 Task: Forward email   from Email0000000010 including the signature Sign0000000001 to Email0000000001; Email000000002; Email000000003 with a subject Subject0000000022 and add a message Message0000000023. Forward email   from Email0000000010 including the signature Sign0000000001 to Email0000000001 with a cc to Email0000000002 with a subject Subject0000000021 and add a message Message0000000023. Forward email   from Email0000000010 including the signature Sign0000000001 to Email0000000001 with a cc to Email0000000002 and bcc to Email0000000003 with a subject Subject0000000021 and add a message Message0000000023. Forward email   from Email0000000010 including the signature Sign0000000001 to Email0000000001; Email000000002 with a cc to Email0000000003; Email000000004 and bcc to Email0000000005 with a subject Subject0000000021 and add a message Message0000000023. Forward email   from Email0000000010 including the signature Sign0000000001 to Email0000000001 with a cc to Email0000000002 with a subject Subject0000000021 and add a message Message0000000023
Action: Mouse moved to (258, 253)
Screenshot: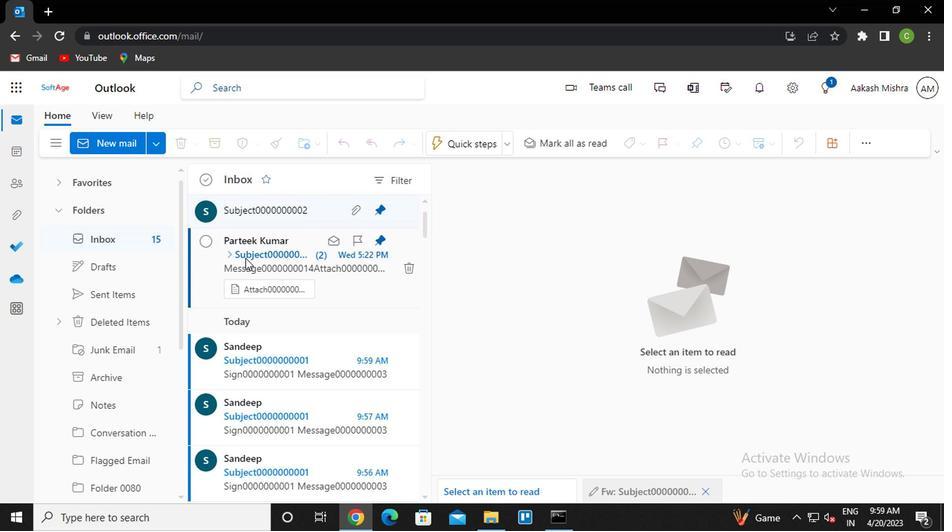 
Action: Mouse pressed left at (258, 253)
Screenshot: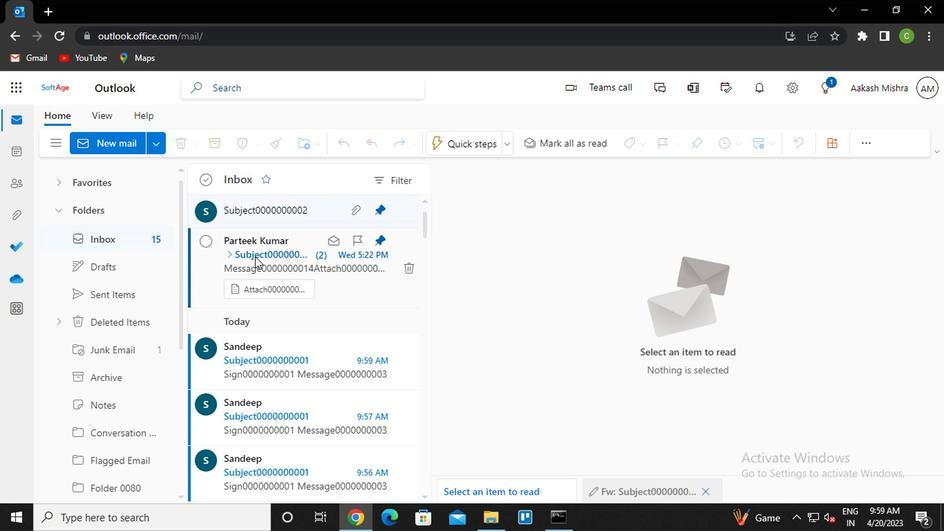 
Action: Mouse moved to (880, 261)
Screenshot: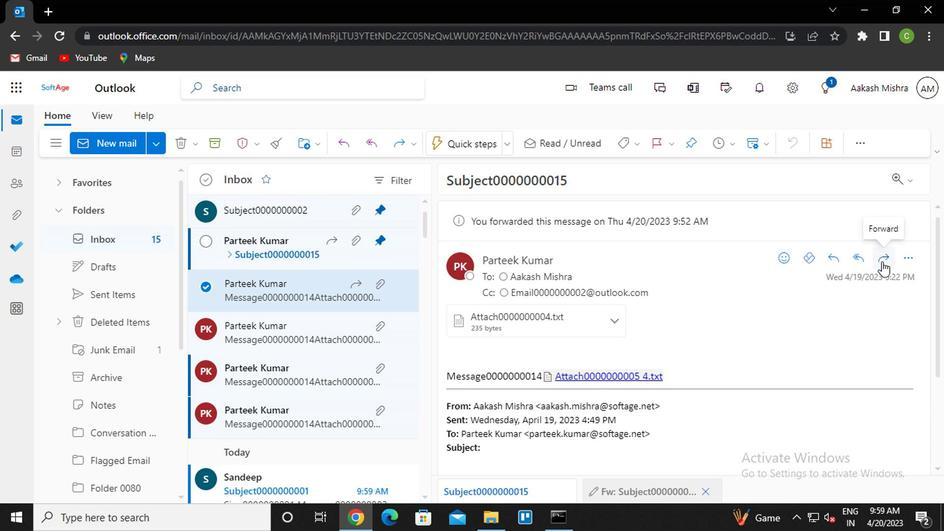 
Action: Mouse pressed left at (880, 261)
Screenshot: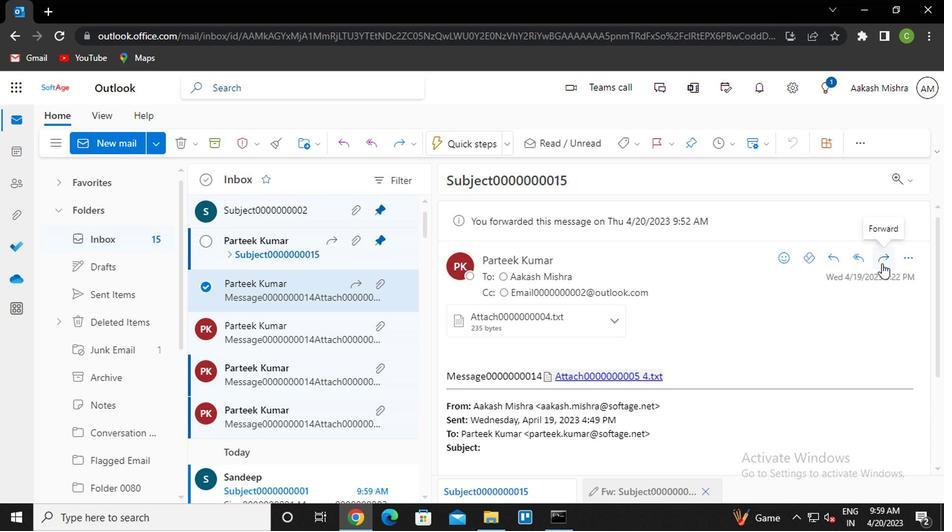 
Action: Mouse moved to (513, 216)
Screenshot: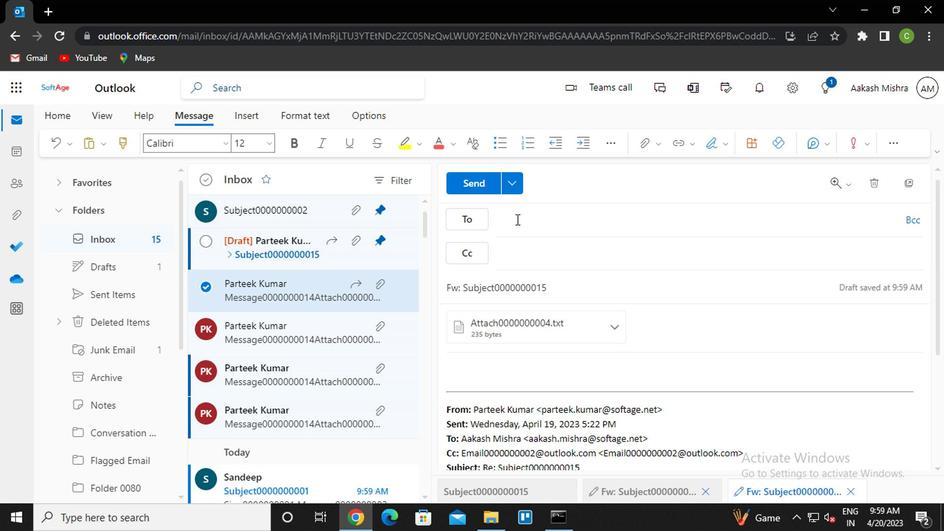 
Action: Mouse pressed left at (513, 216)
Screenshot: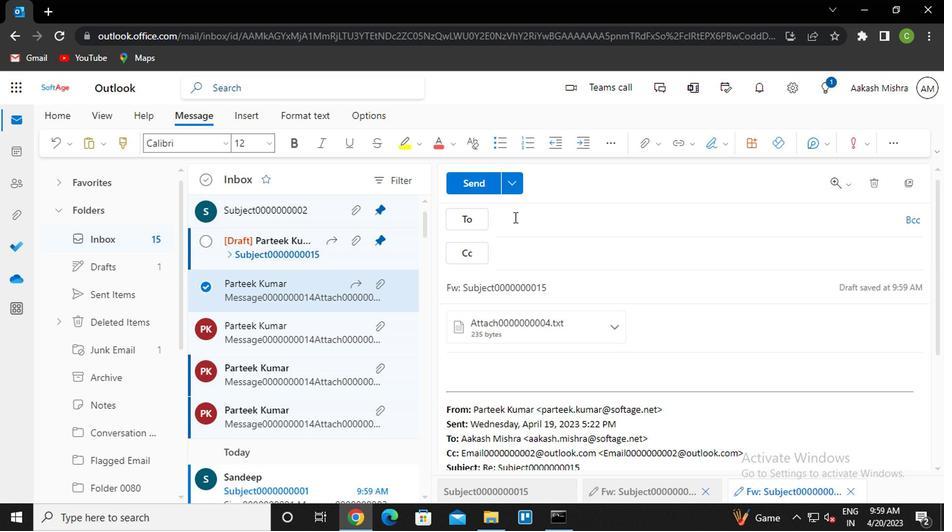 
Action: Mouse moved to (712, 146)
Screenshot: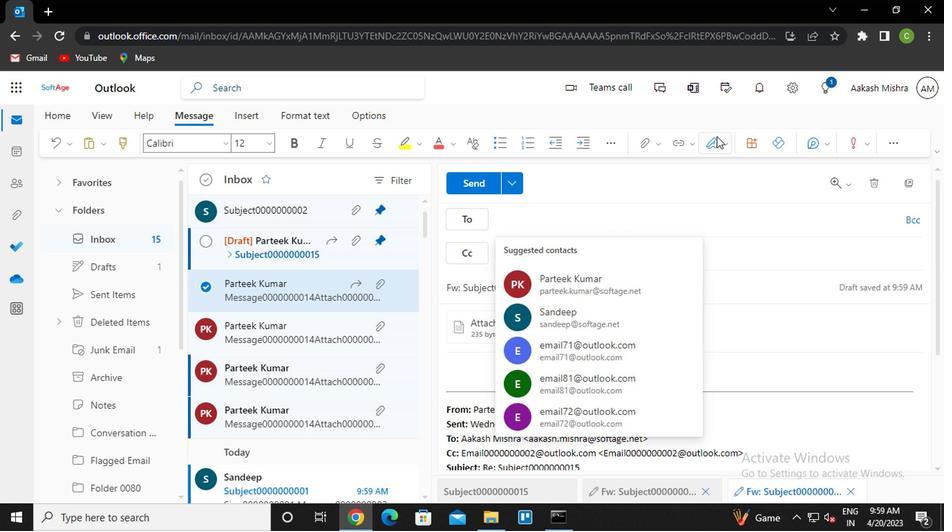 
Action: Mouse pressed left at (712, 146)
Screenshot: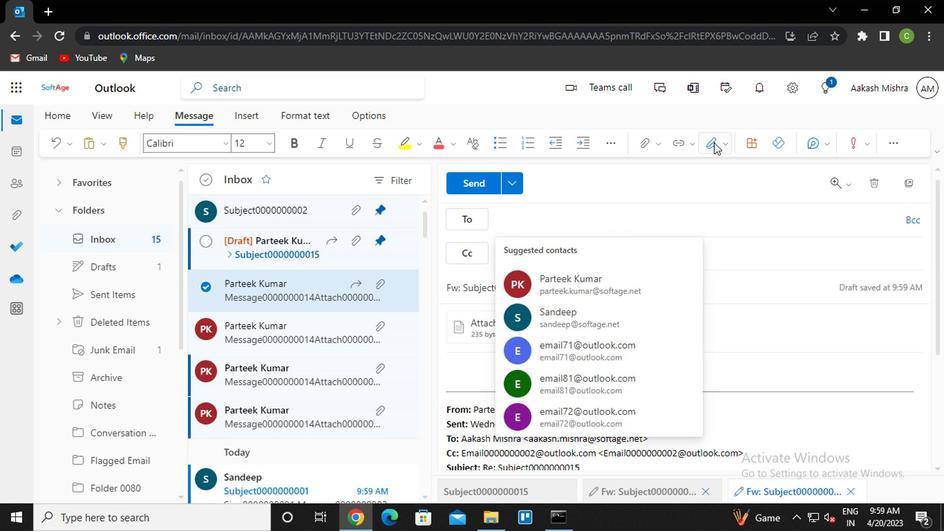 
Action: Mouse moved to (684, 175)
Screenshot: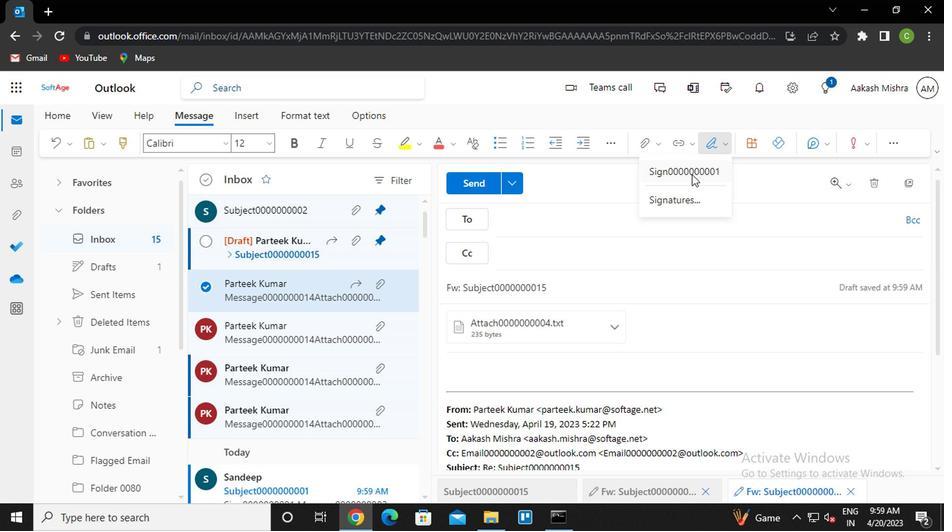 
Action: Mouse pressed left at (684, 175)
Screenshot: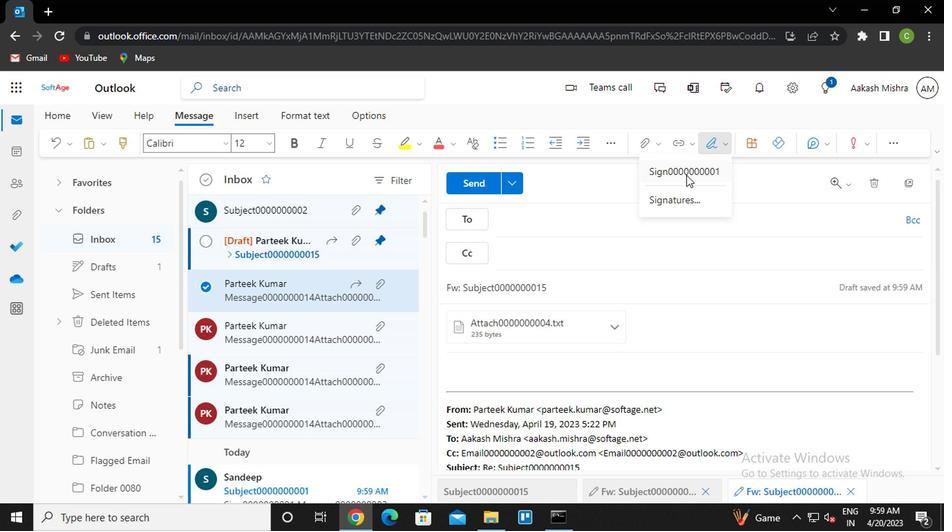
Action: Mouse moved to (509, 220)
Screenshot: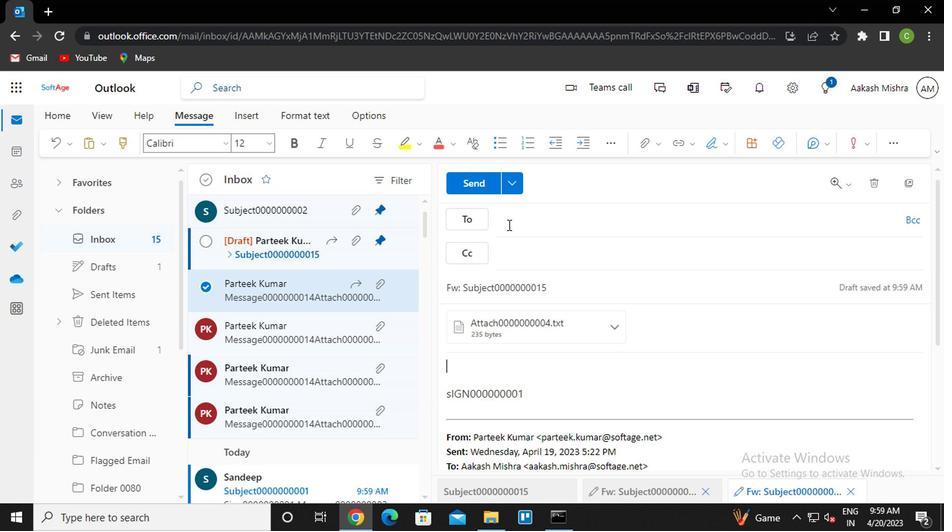 
Action: Mouse pressed left at (509, 220)
Screenshot: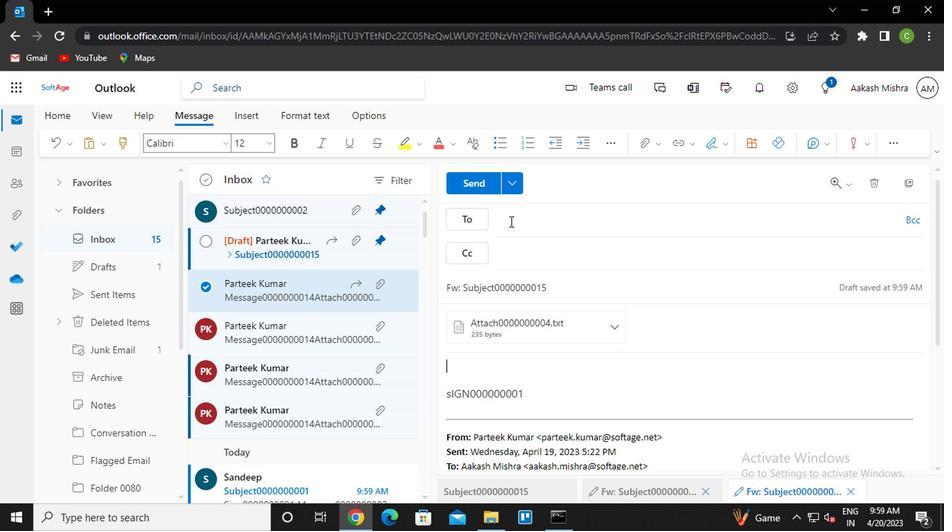 
Action: Mouse moved to (595, 255)
Screenshot: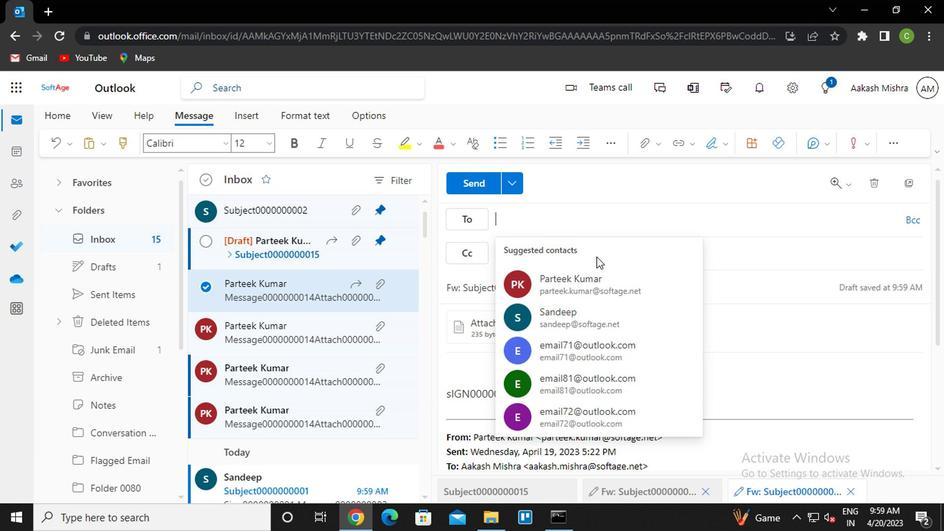 
Action: Key pressed sa<Key.enter>
Screenshot: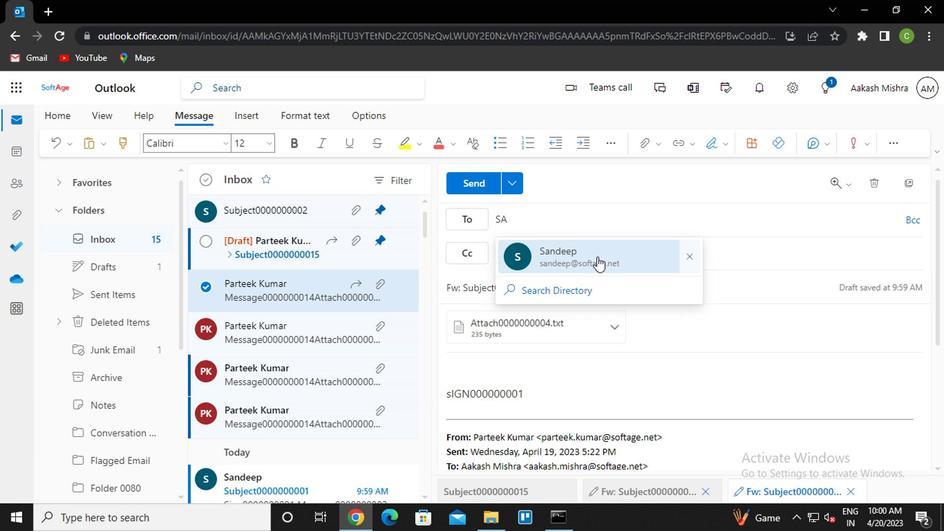 
Action: Mouse moved to (604, 235)
Screenshot: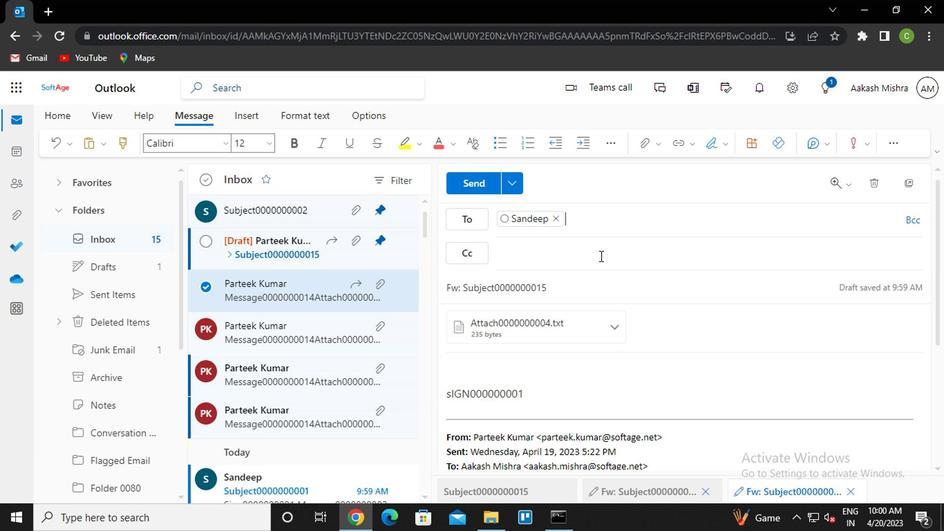 
Action: Key pressed vanshu<Key.enter><Key.caps_lock><Key.caps_lock>n<Key.caps_lock>ih<Key.enter>
Screenshot: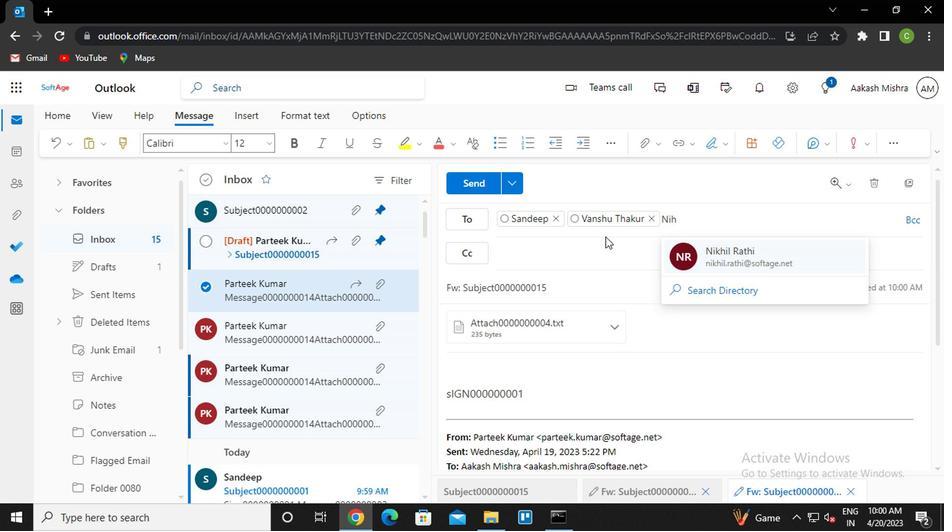 
Action: Mouse moved to (562, 291)
Screenshot: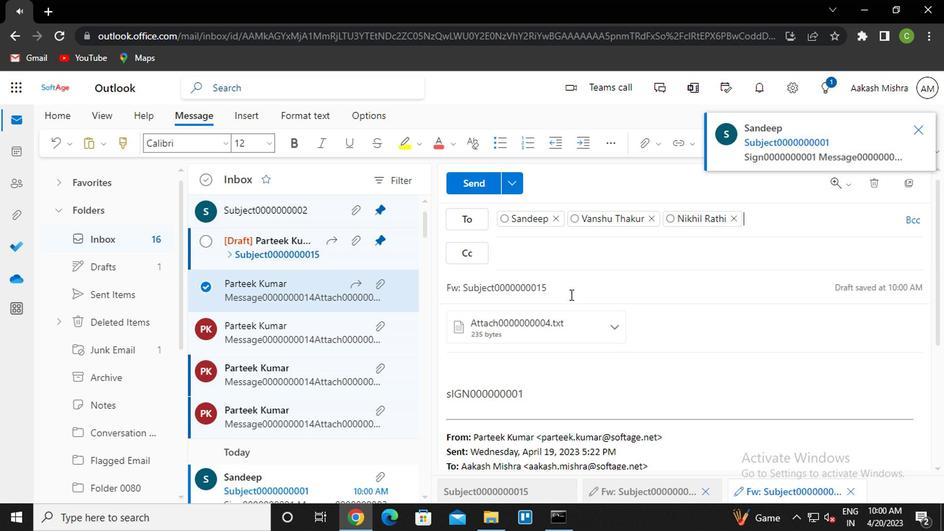 
Action: Mouse pressed left at (562, 291)
Screenshot: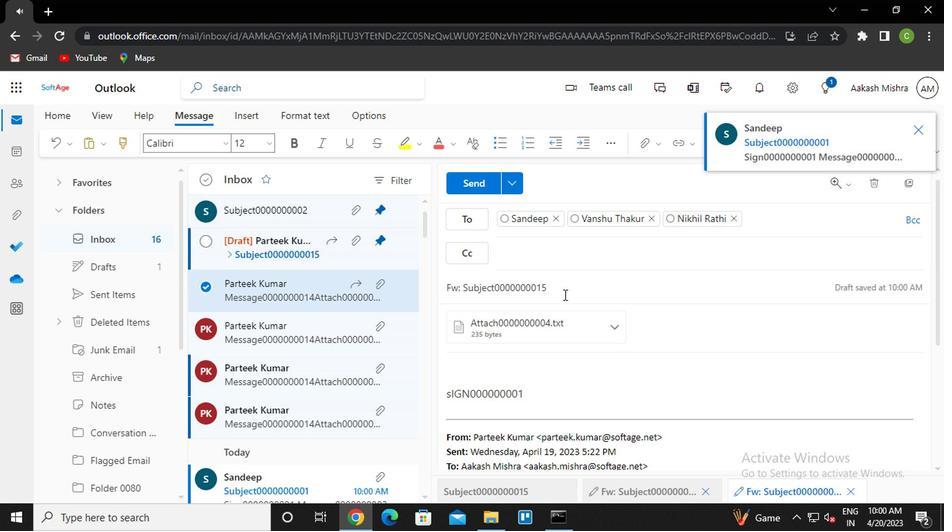 
Action: Key pressed <Key.backspace><Key.backspace>22
Screenshot: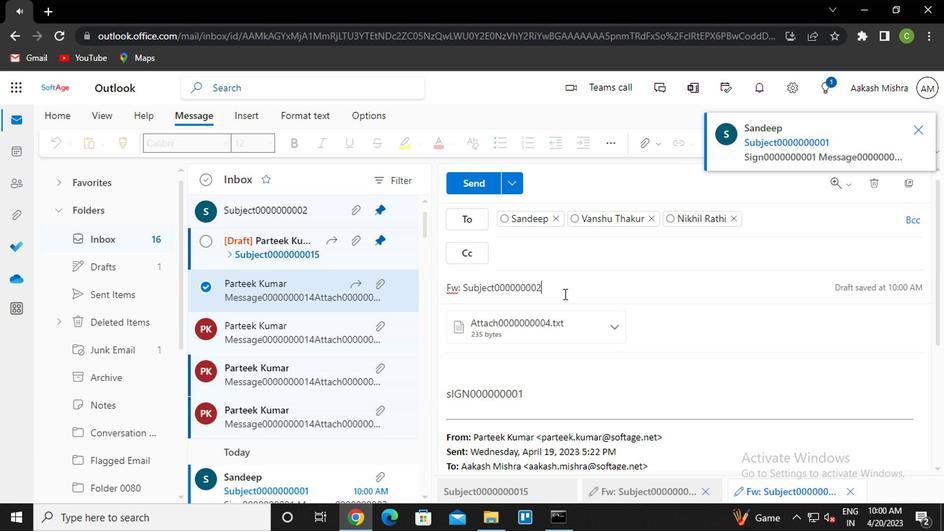 
Action: Mouse moved to (495, 364)
Screenshot: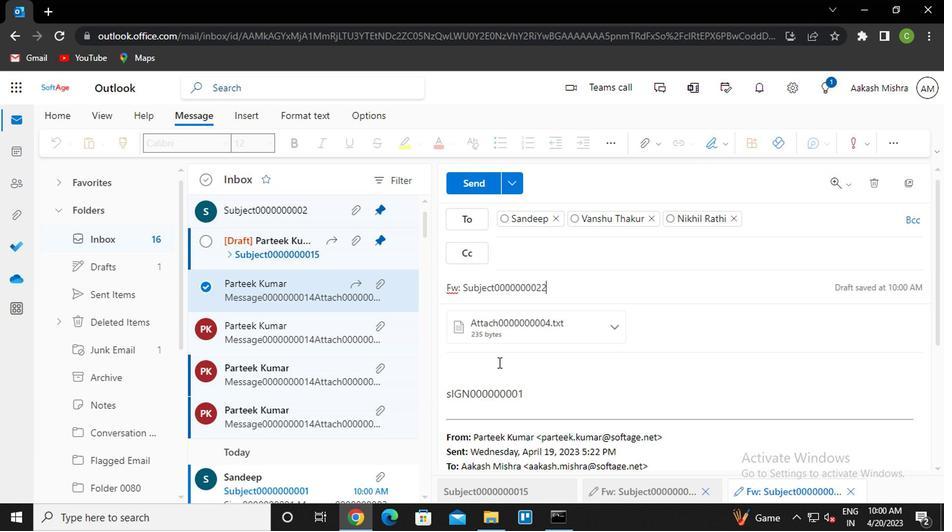 
Action: Mouse pressed left at (495, 364)
Screenshot: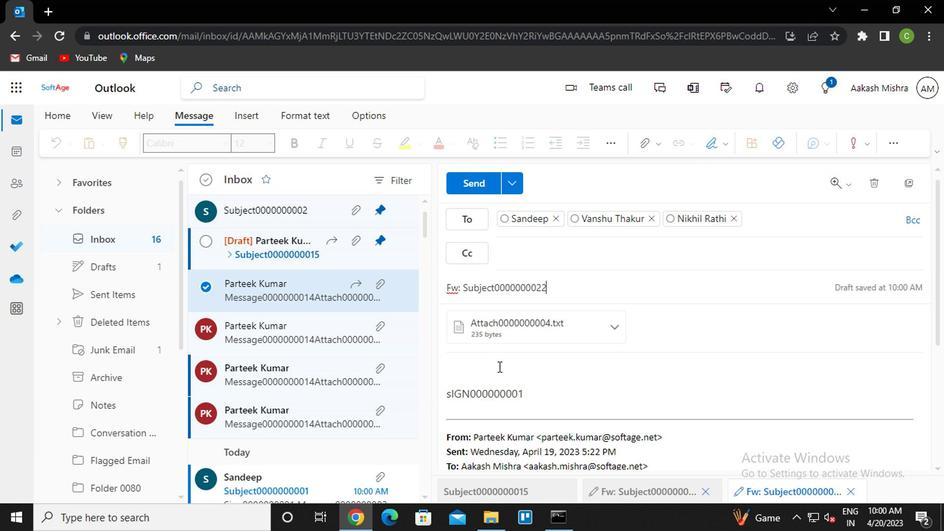 
Action: Mouse moved to (495, 364)
Screenshot: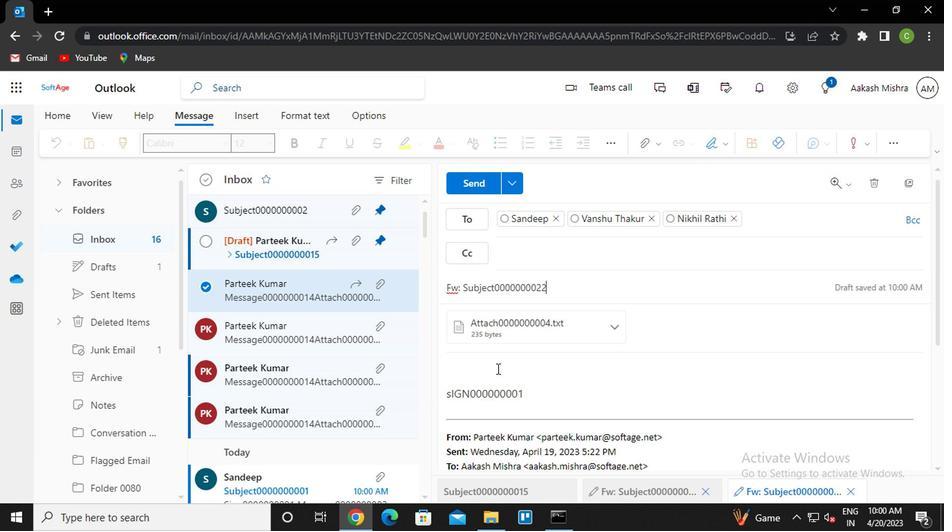 
Action: Key pressed <Key.caps_lock>m<Key.caps_lock>essage000000023
Screenshot: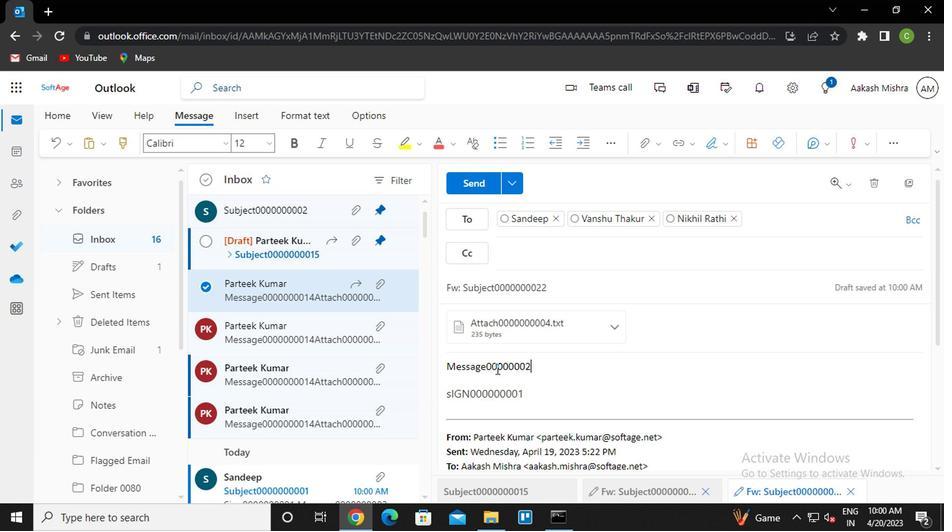 
Action: Mouse moved to (458, 179)
Screenshot: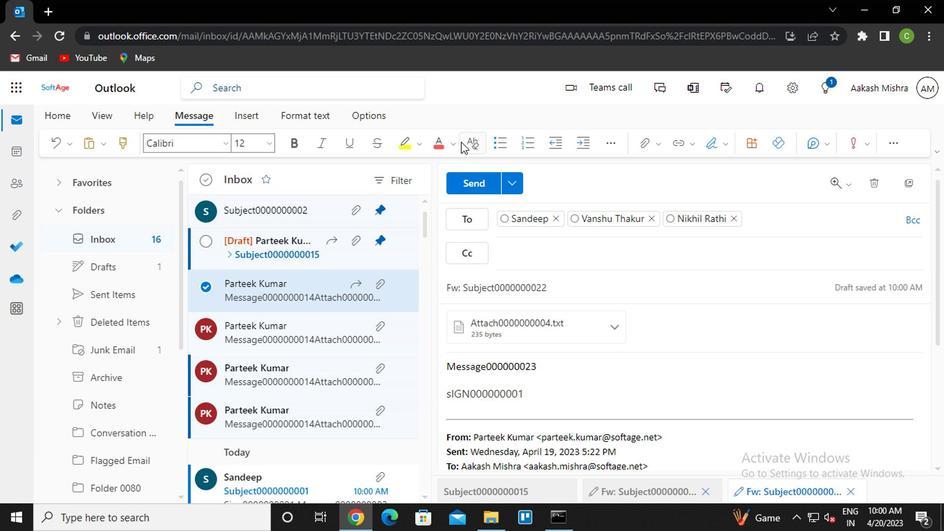 
Action: Mouse pressed left at (458, 179)
Screenshot: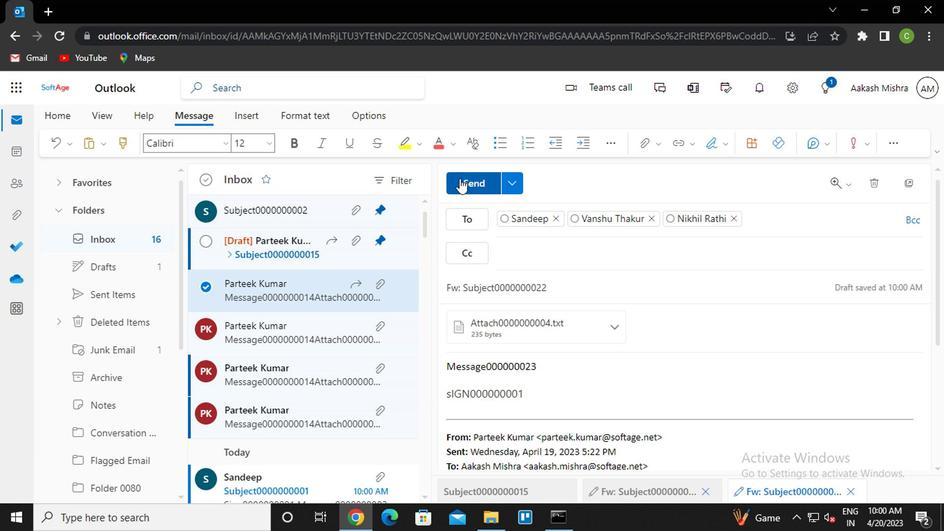
Action: Mouse moved to (885, 257)
Screenshot: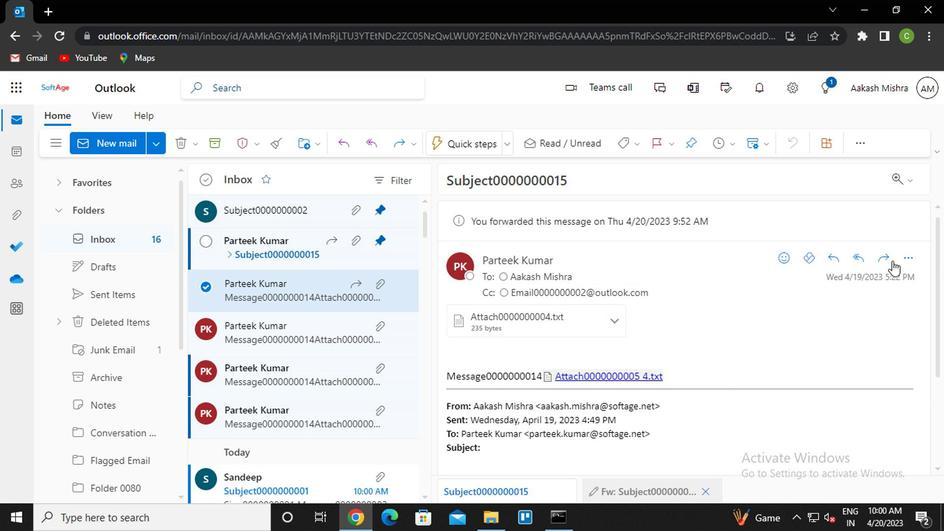 
Action: Mouse pressed left at (885, 257)
Screenshot: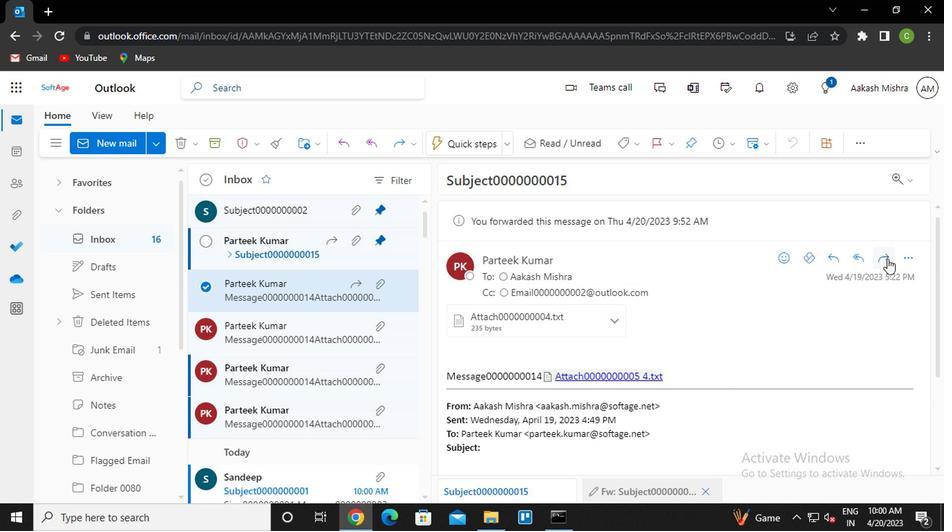 
Action: Mouse moved to (707, 148)
Screenshot: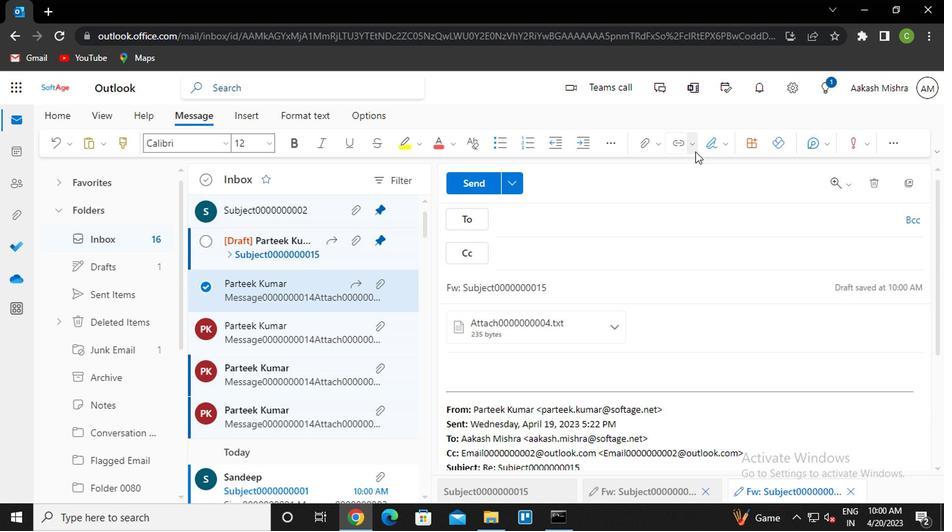 
Action: Mouse pressed left at (707, 148)
Screenshot: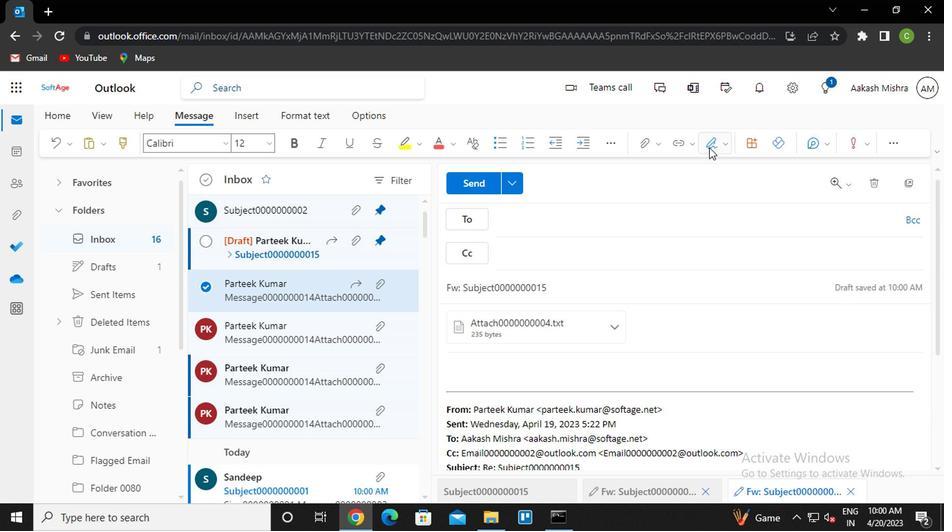 
Action: Mouse moved to (687, 178)
Screenshot: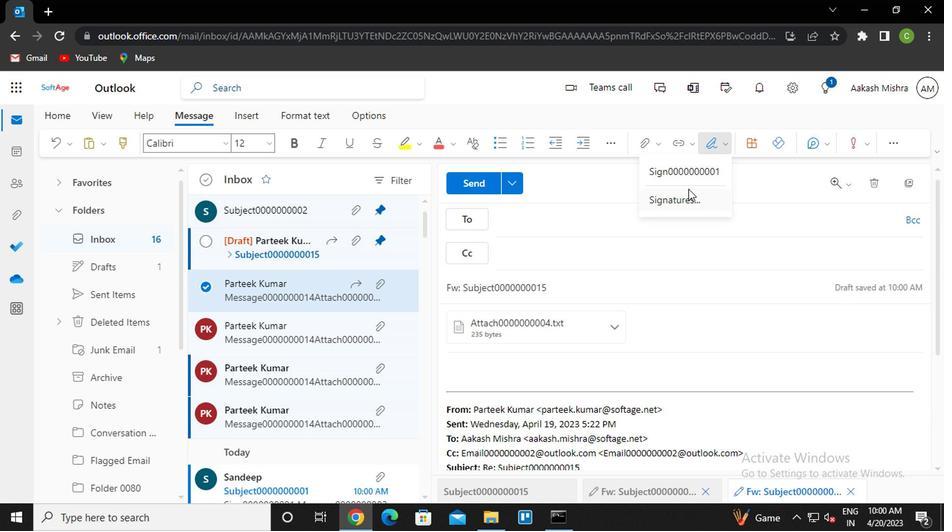 
Action: Mouse pressed left at (687, 178)
Screenshot: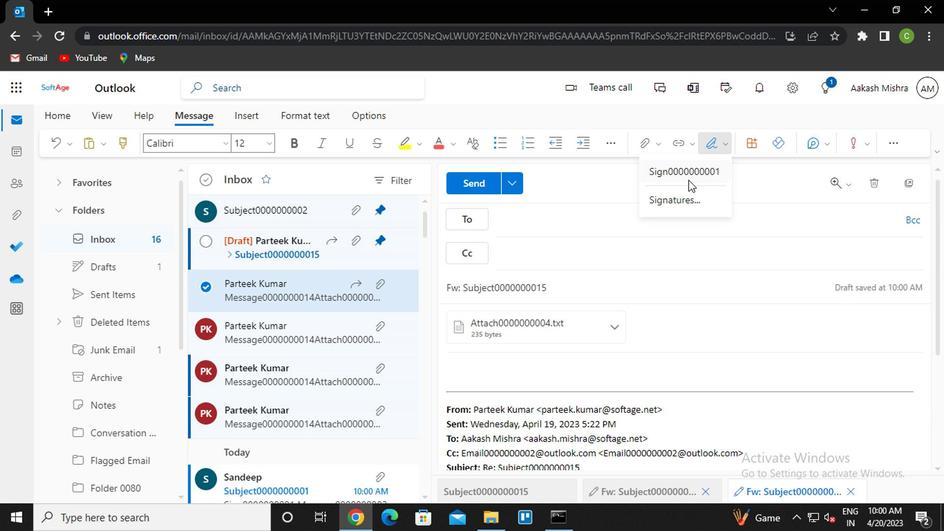 
Action: Mouse moved to (511, 219)
Screenshot: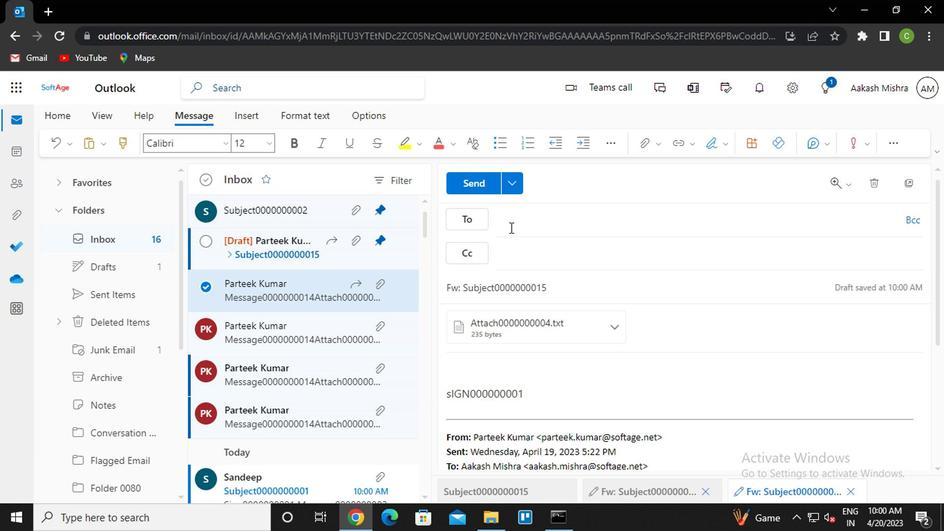 
Action: Mouse pressed left at (511, 219)
Screenshot: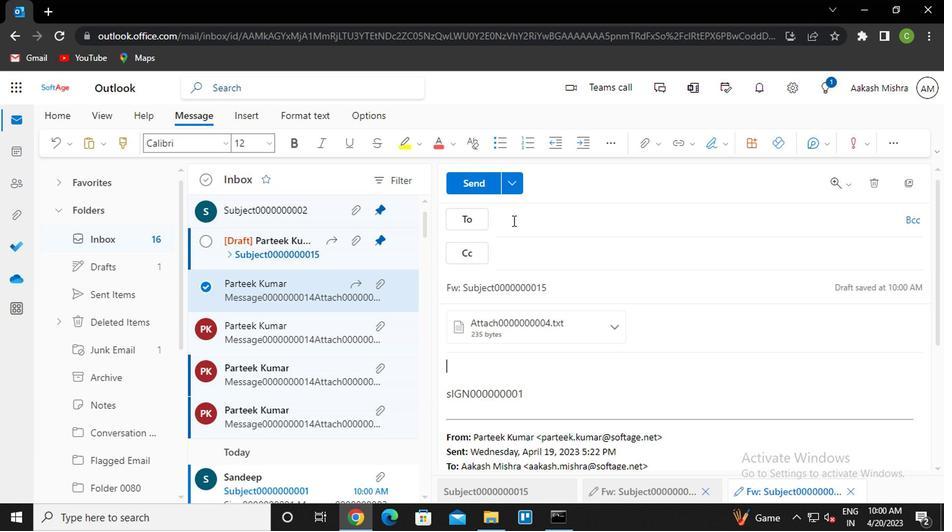 
Action: Key pressed sa<Key.enter>
Screenshot: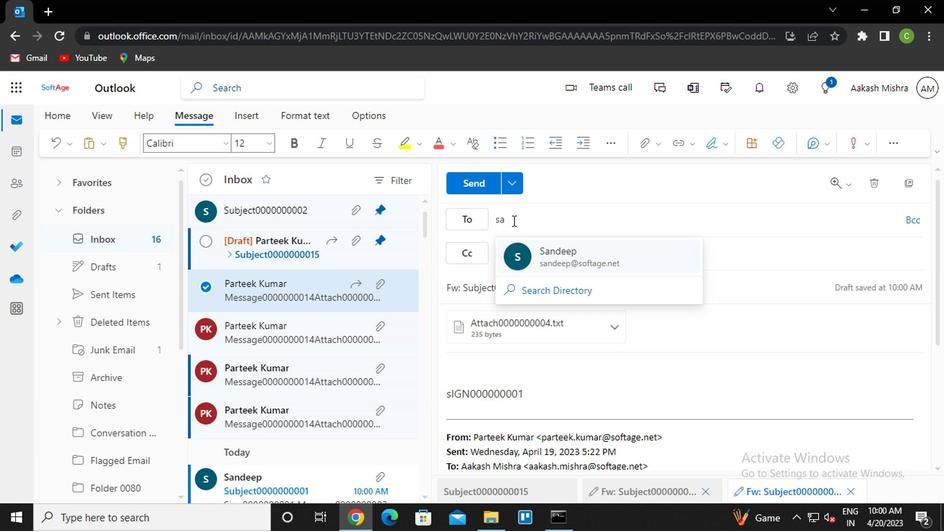 
Action: Mouse moved to (514, 252)
Screenshot: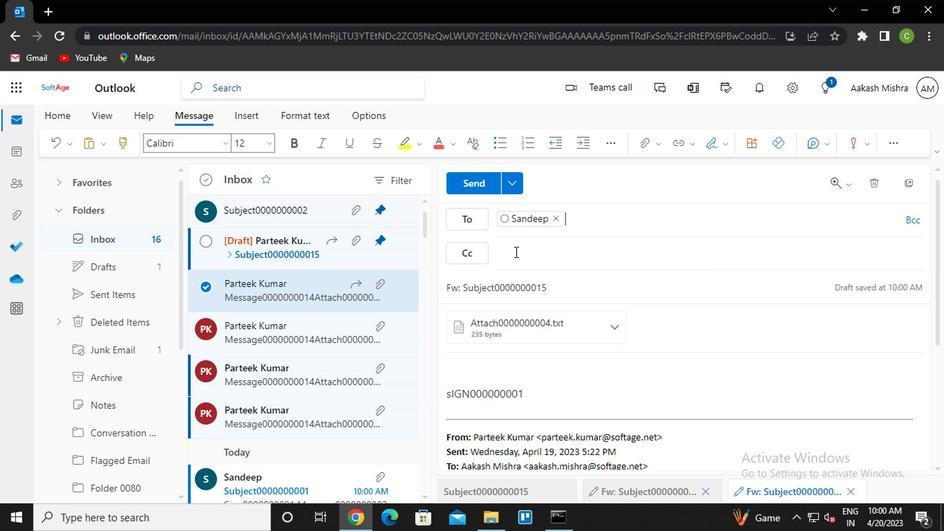 
Action: Mouse pressed left at (514, 252)
Screenshot: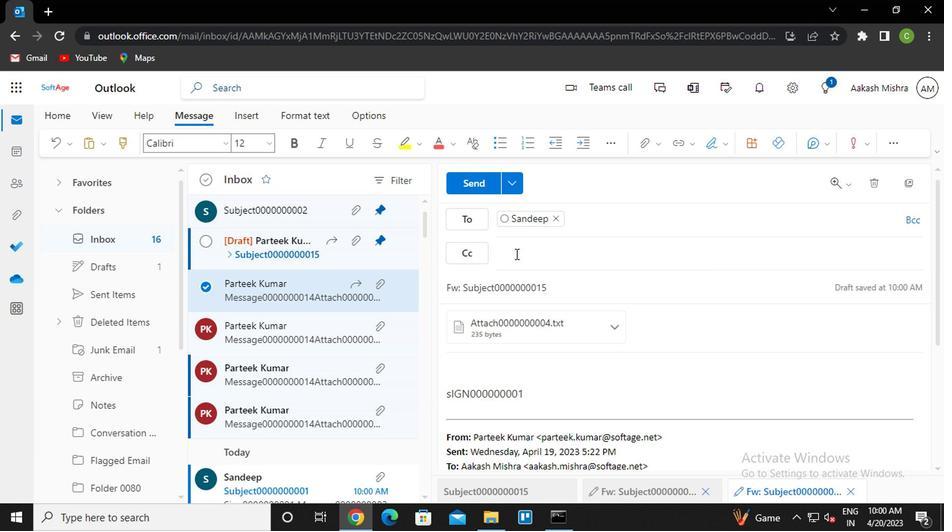 
Action: Key pressed vashu<Key.enter>
Screenshot: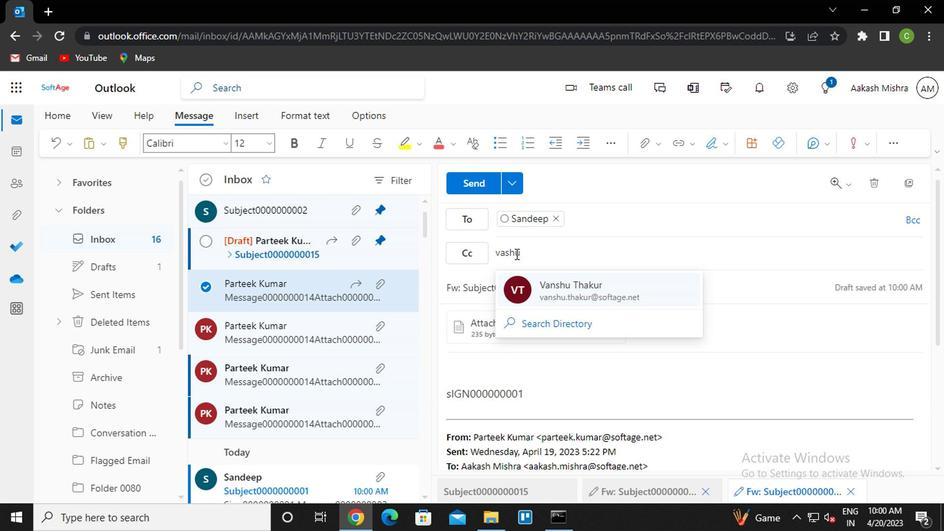 
Action: Mouse moved to (546, 282)
Screenshot: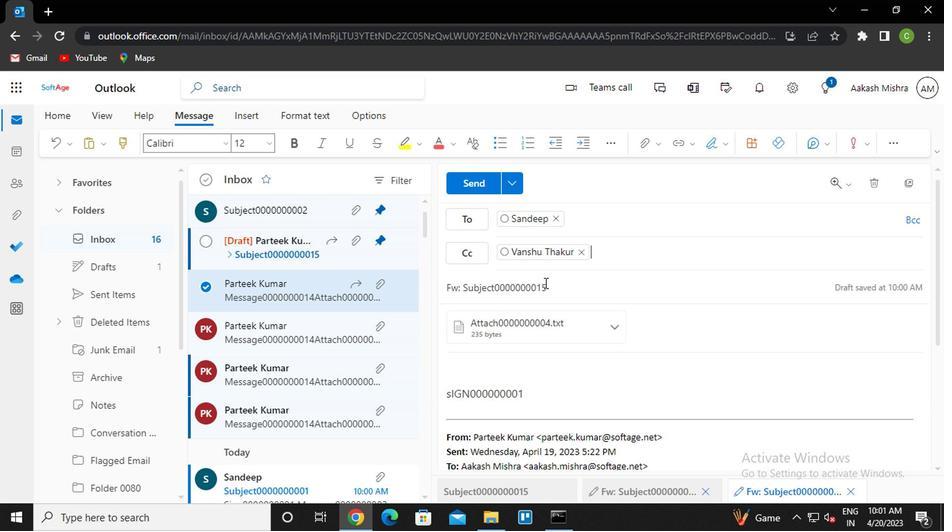 
Action: Mouse pressed left at (546, 282)
Screenshot: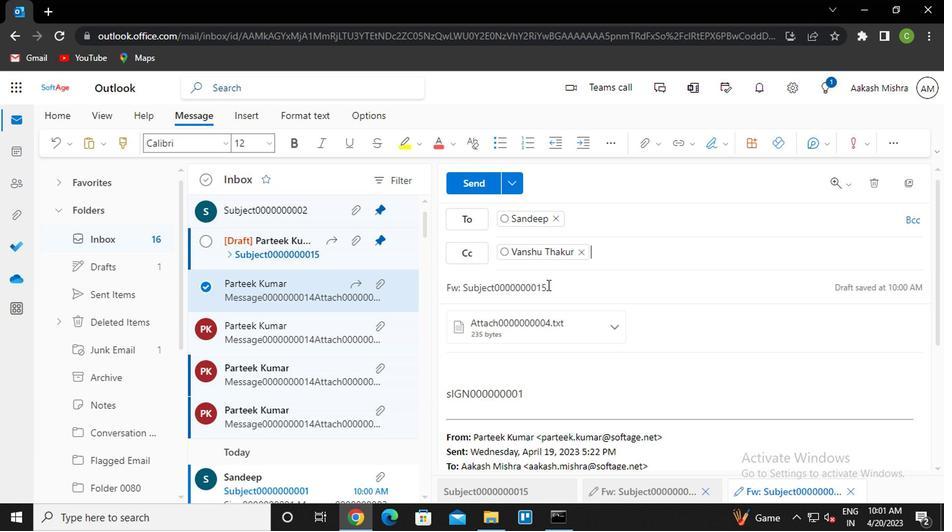 
Action: Key pressed <Key.backspace><Key.backspace>21
Screenshot: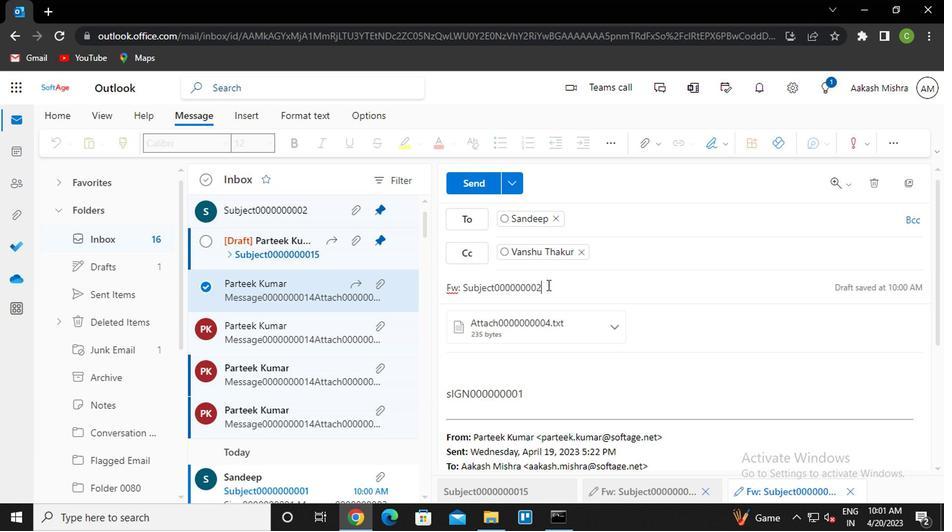
Action: Mouse moved to (528, 360)
Screenshot: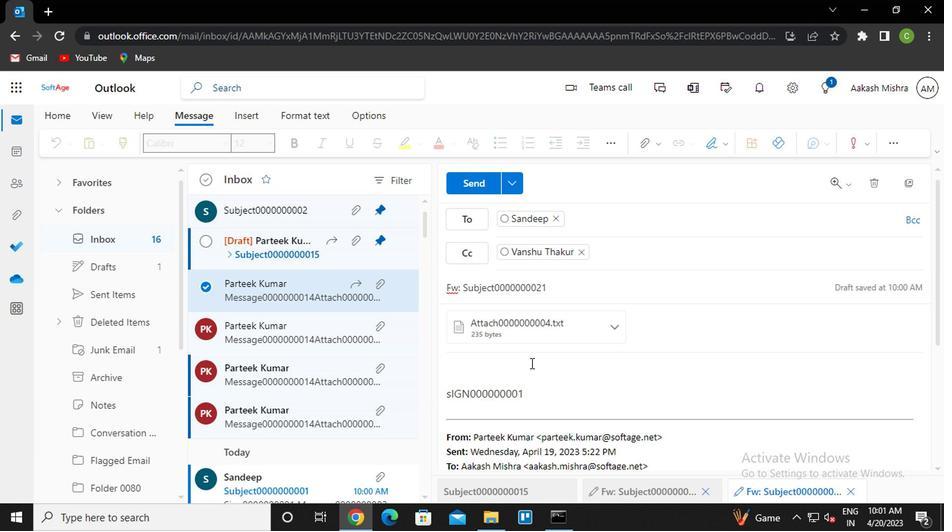 
Action: Mouse pressed left at (528, 360)
Screenshot: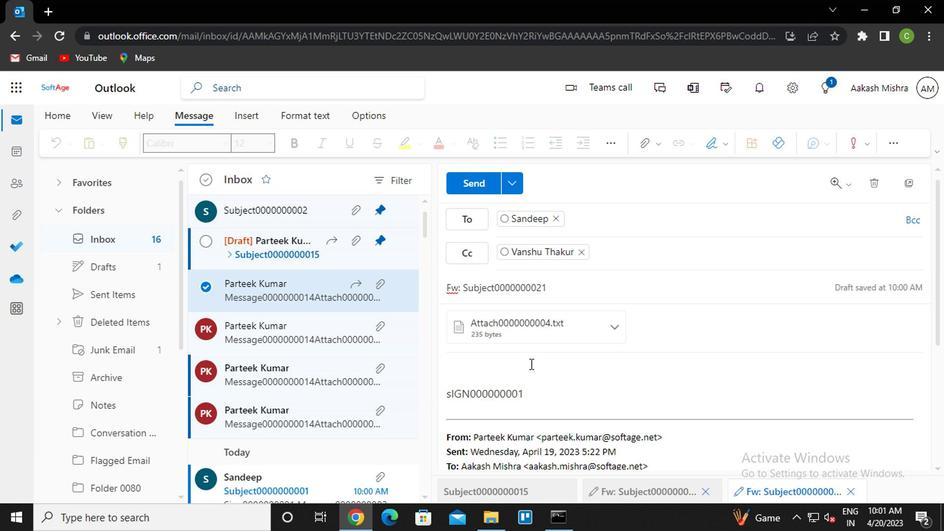 
Action: Key pressed <Key.caps_lock>m<Key.caps_lock>essage0000000023
Screenshot: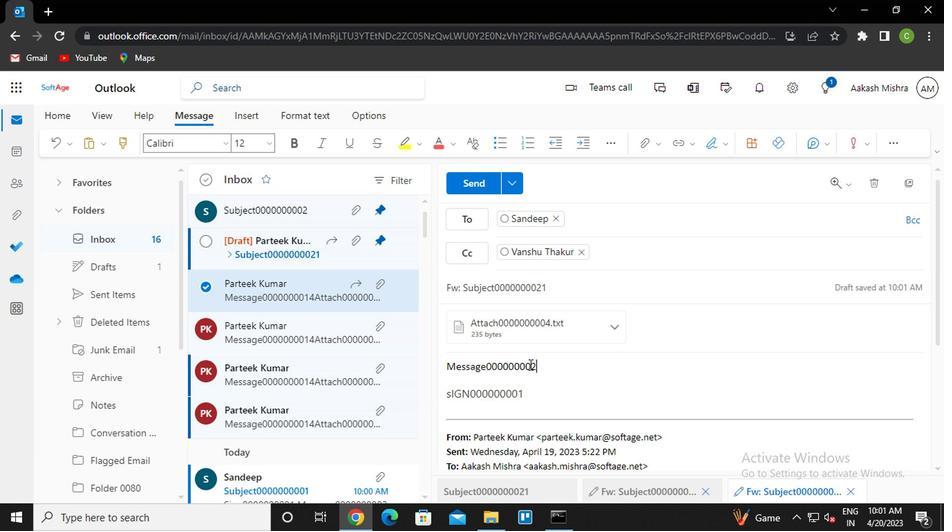 
Action: Mouse moved to (467, 181)
Screenshot: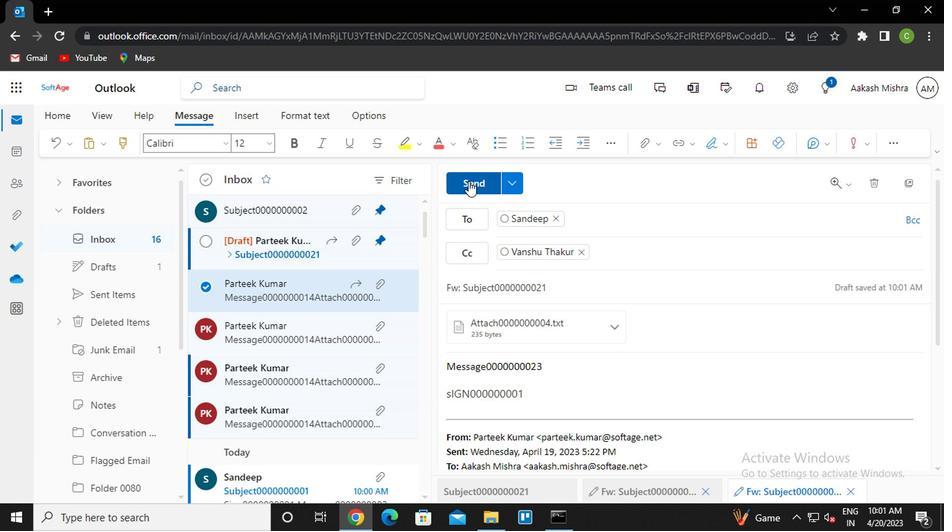 
Action: Mouse pressed left at (467, 181)
Screenshot: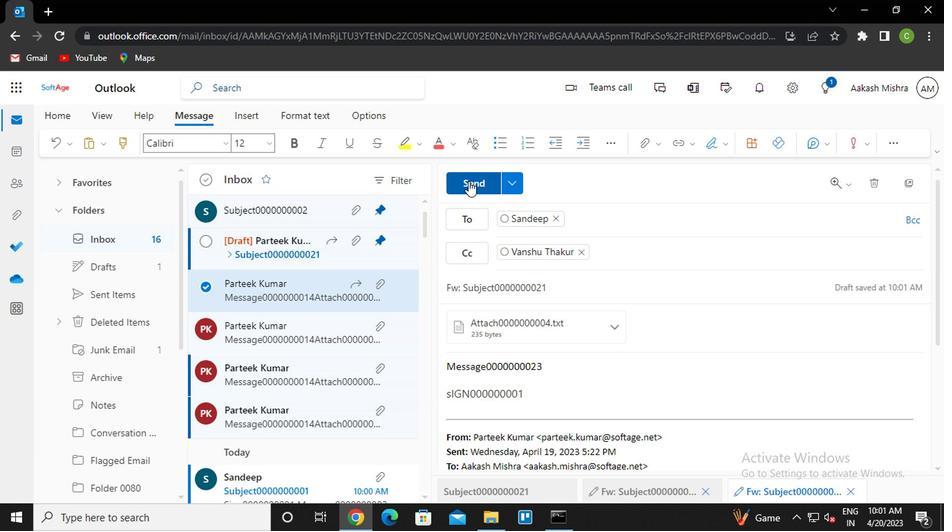 
Action: Mouse moved to (886, 259)
Screenshot: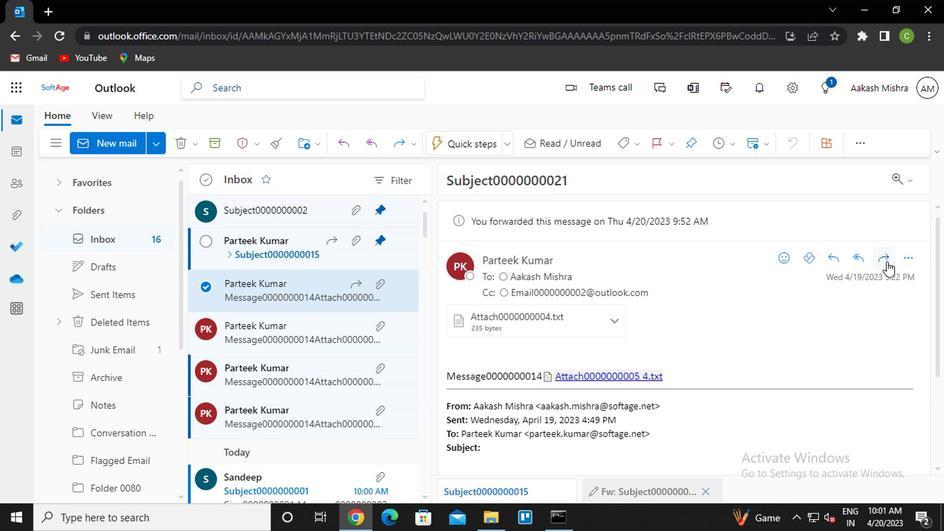 
Action: Mouse pressed left at (886, 259)
Screenshot: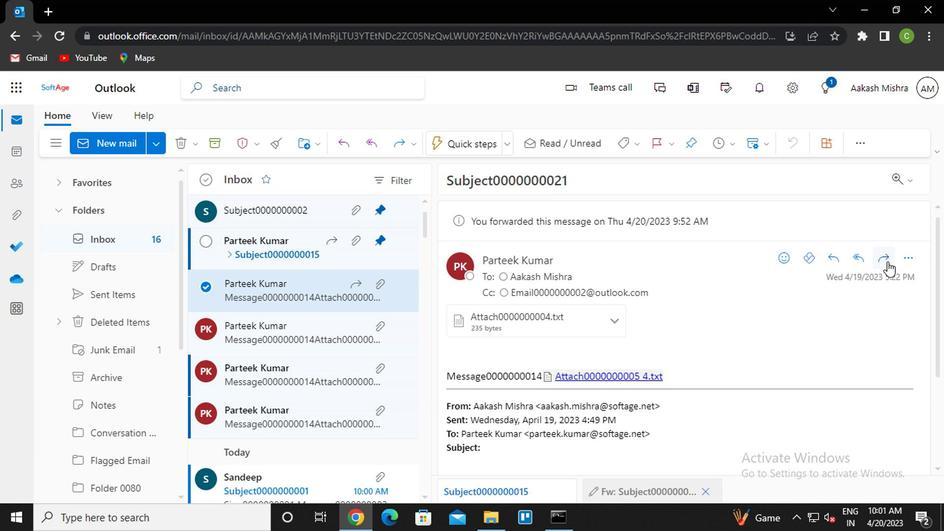 
Action: Mouse moved to (507, 213)
Screenshot: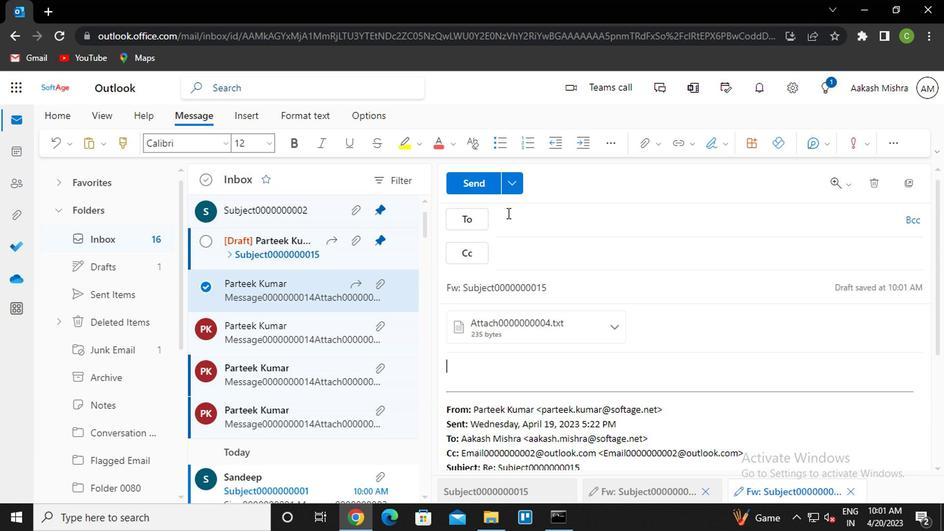 
Action: Mouse pressed left at (507, 213)
Screenshot: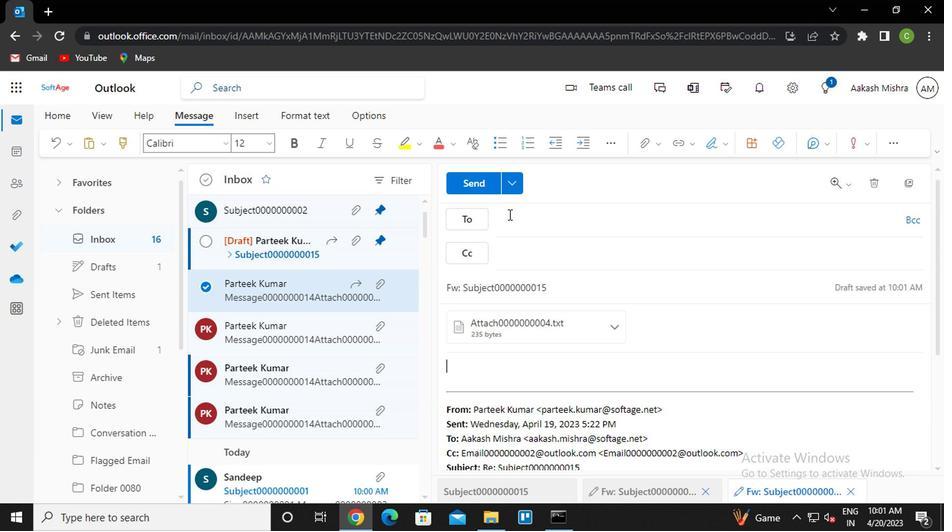 
Action: Mouse moved to (919, 136)
Screenshot: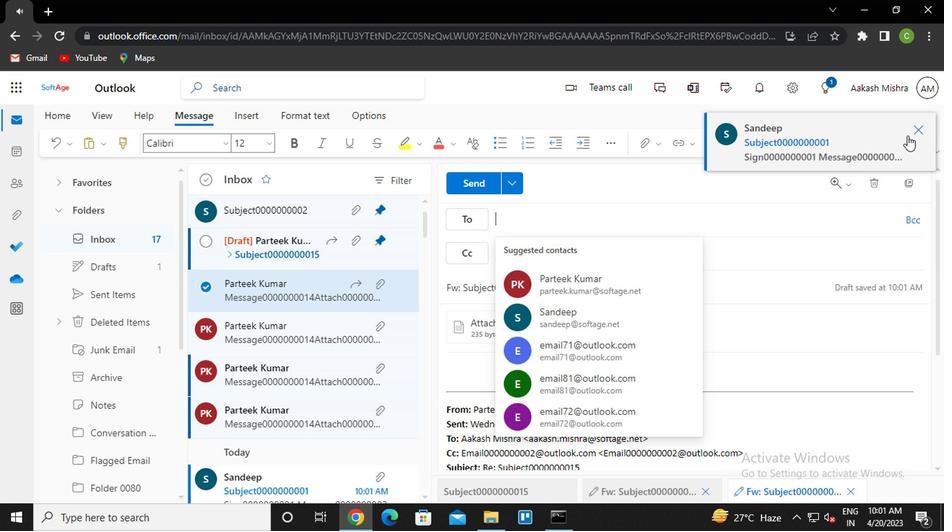 
Action: Mouse pressed left at (919, 136)
Screenshot: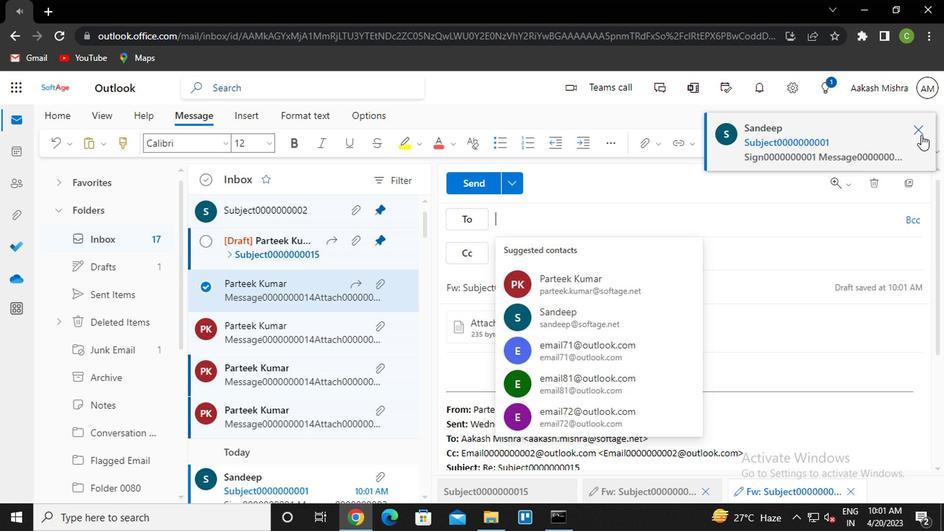 
Action: Mouse moved to (711, 144)
Screenshot: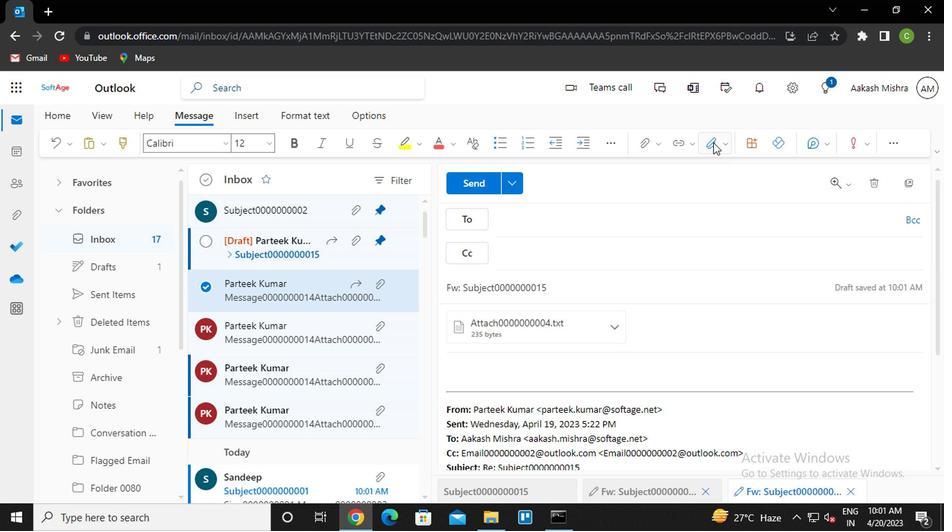 
Action: Mouse pressed left at (711, 144)
Screenshot: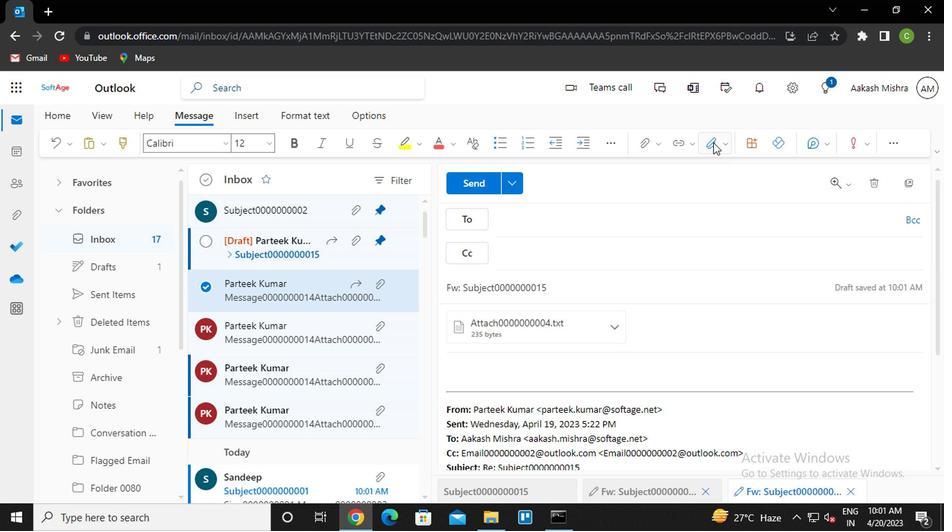 
Action: Mouse moved to (691, 179)
Screenshot: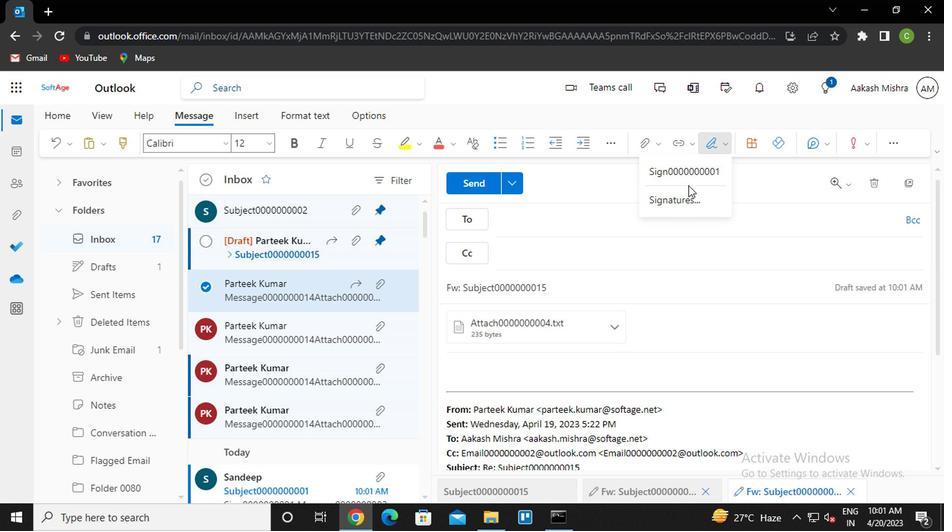 
Action: Mouse pressed left at (691, 179)
Screenshot: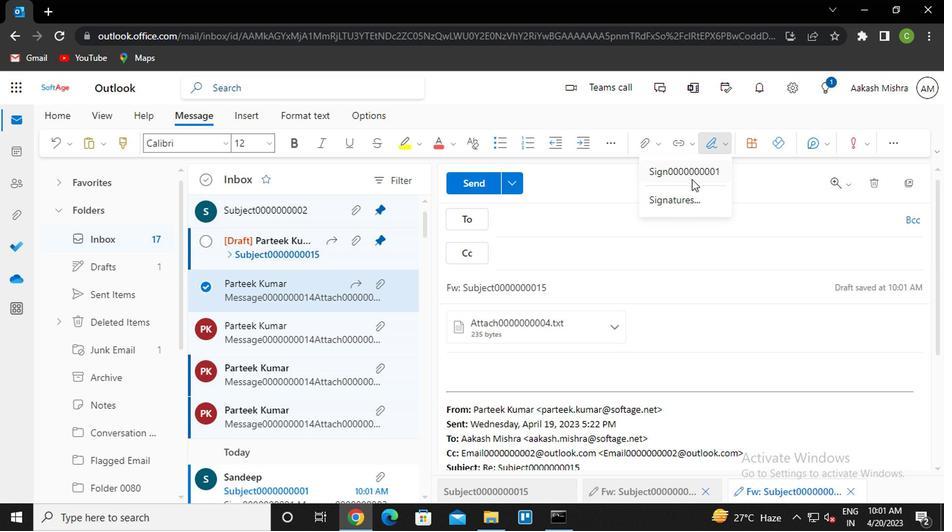 
Action: Mouse moved to (526, 216)
Screenshot: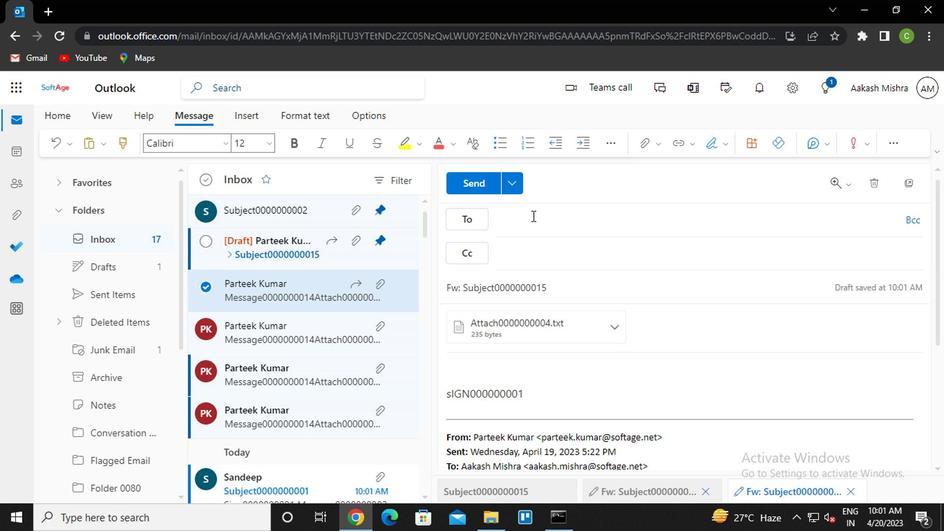 
Action: Mouse pressed left at (526, 216)
Screenshot: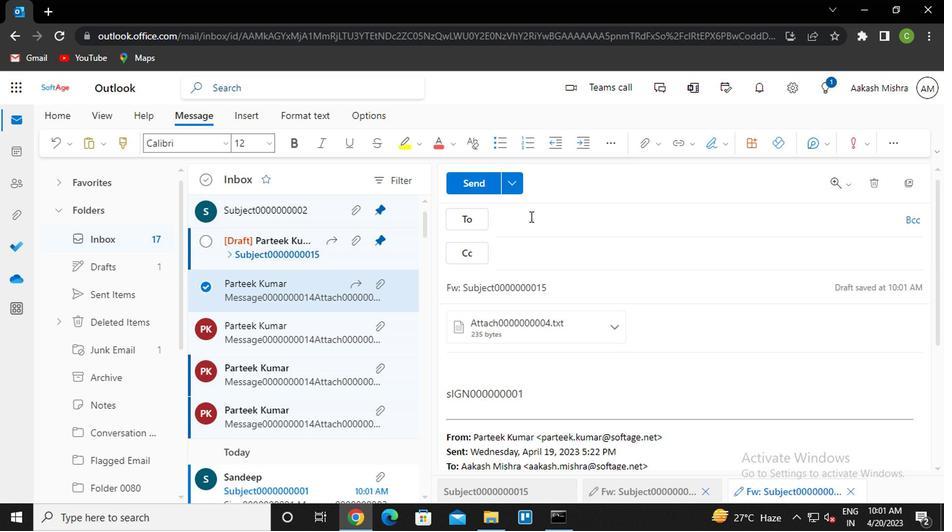 
Action: Mouse moved to (529, 216)
Screenshot: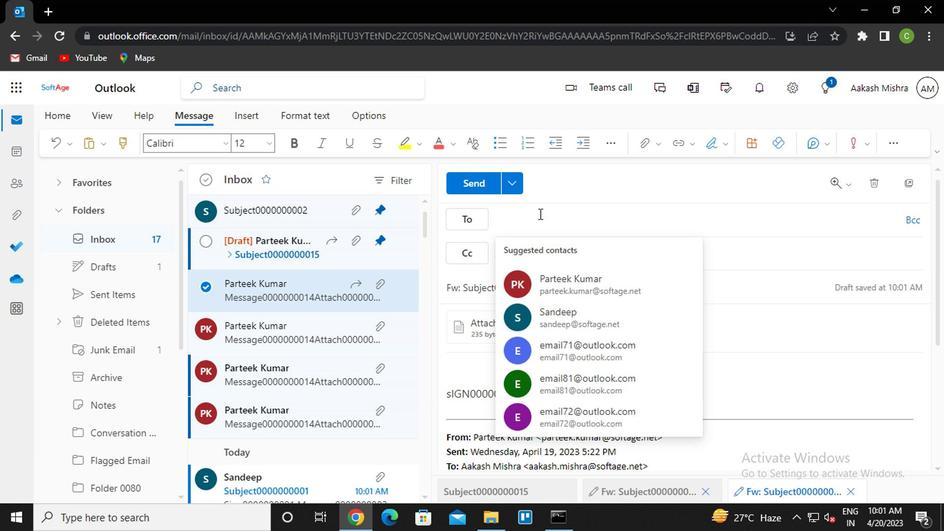 
Action: Key pressed san<Key.enter>
Screenshot: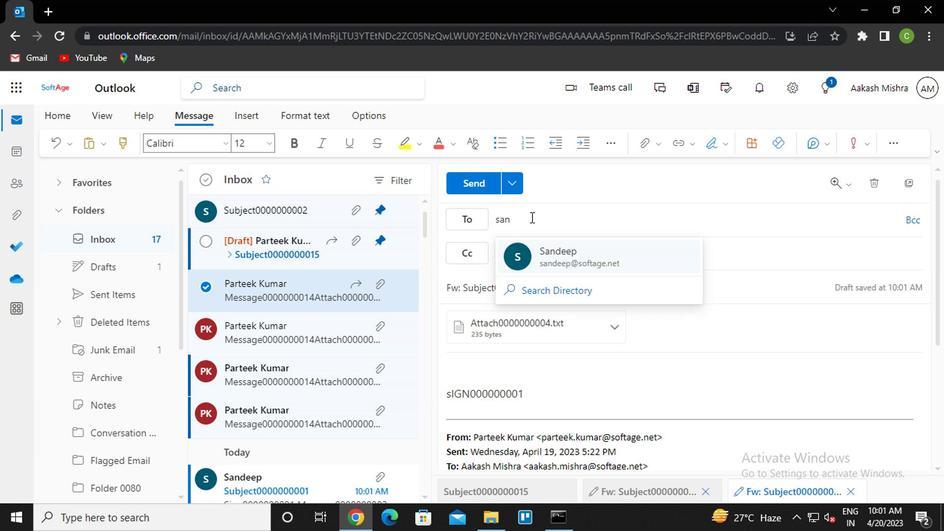 
Action: Mouse moved to (511, 255)
Screenshot: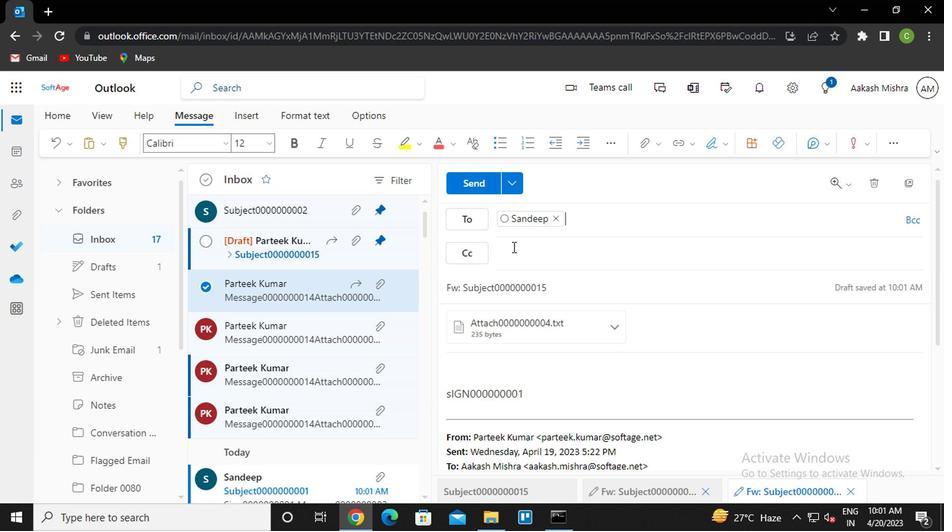 
Action: Mouse pressed left at (511, 255)
Screenshot: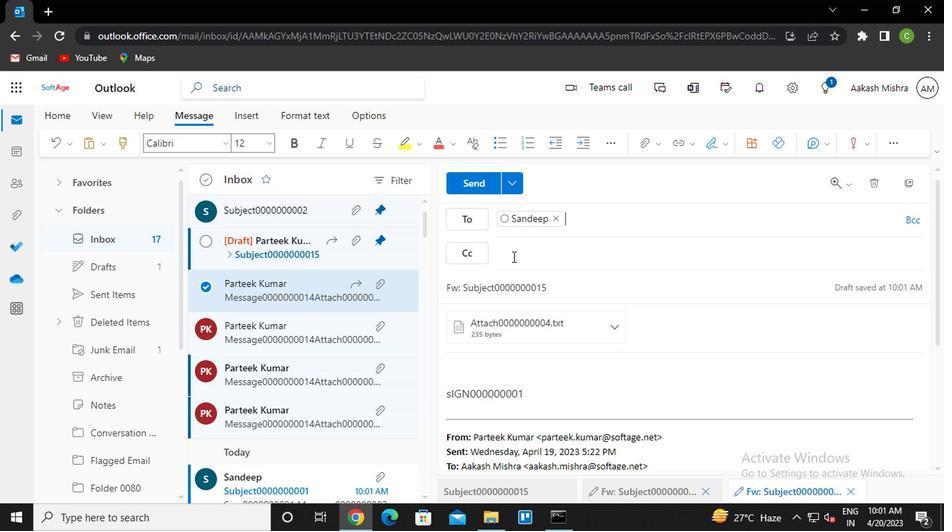 
Action: Mouse moved to (514, 255)
Screenshot: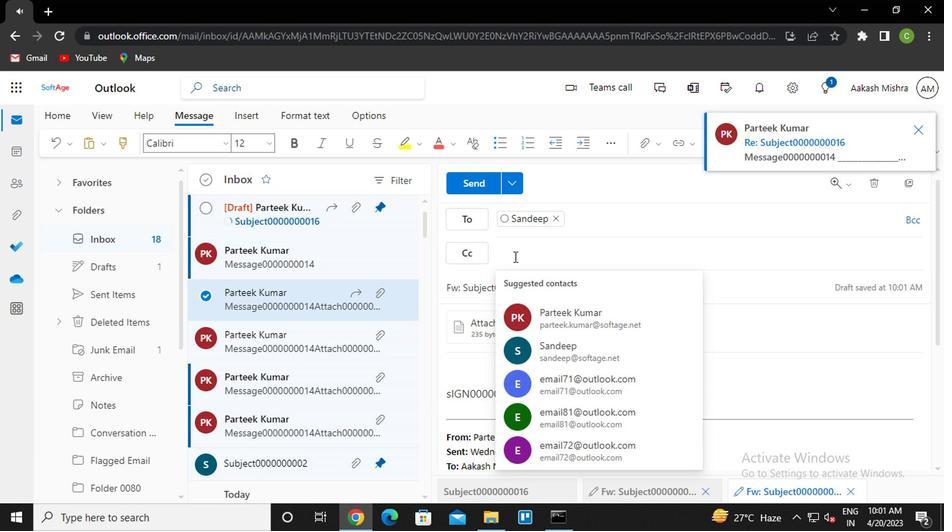 
Action: Key pressed vasn<Key.backspace><Key.backspace>n<Key.enter>
Screenshot: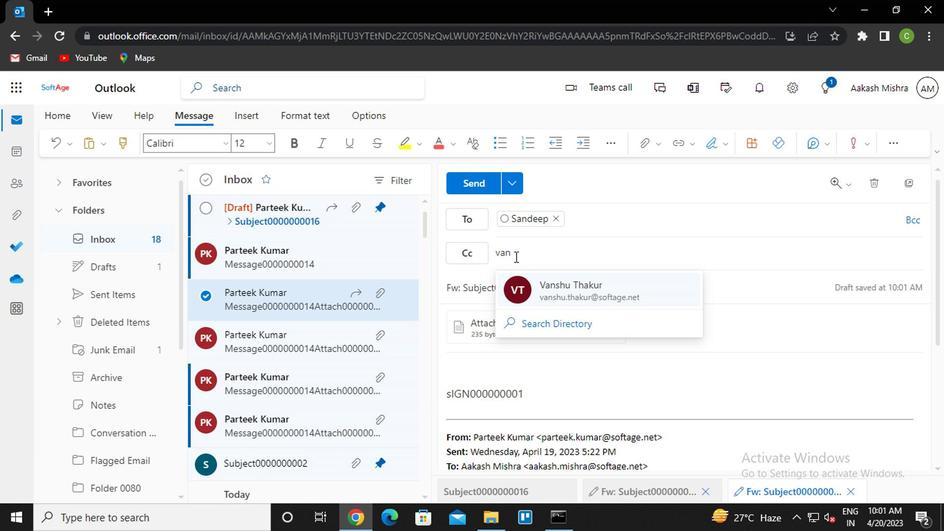 
Action: Mouse moved to (918, 228)
Screenshot: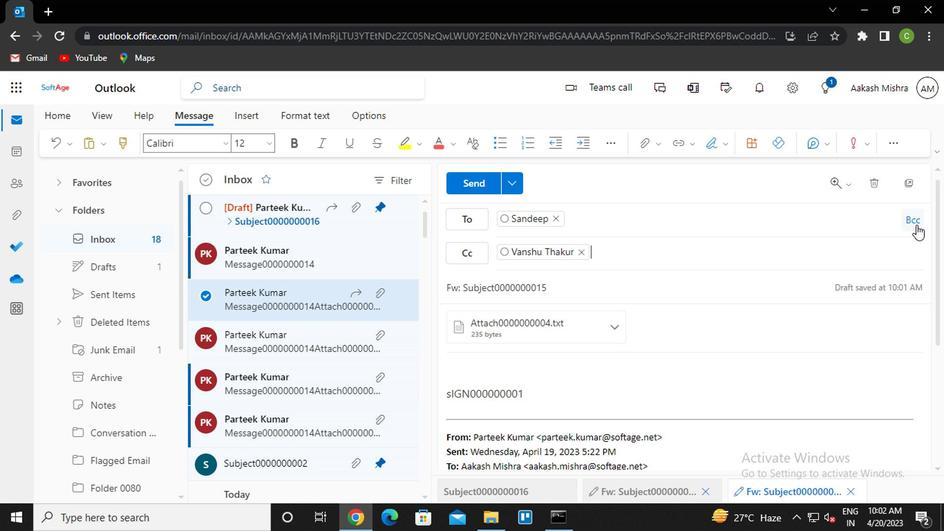 
Action: Mouse pressed left at (918, 228)
Screenshot: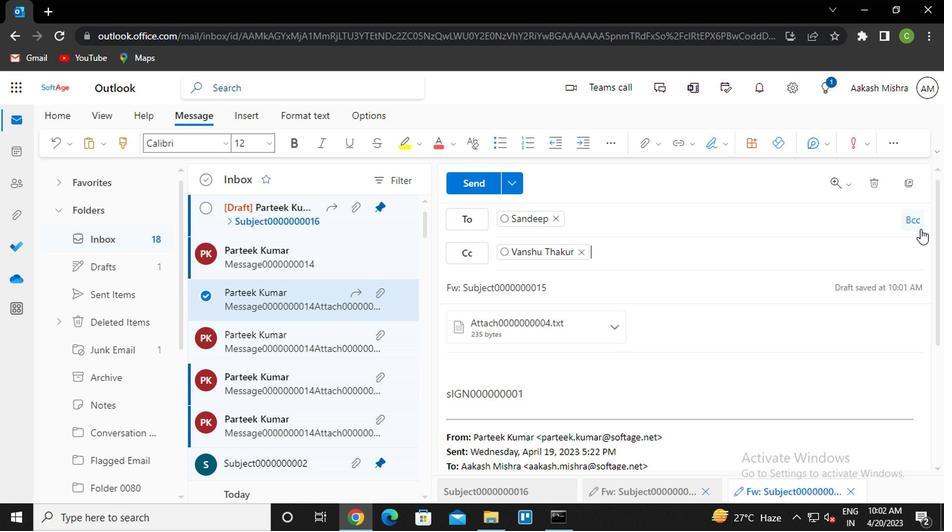 
Action: Mouse moved to (636, 302)
Screenshot: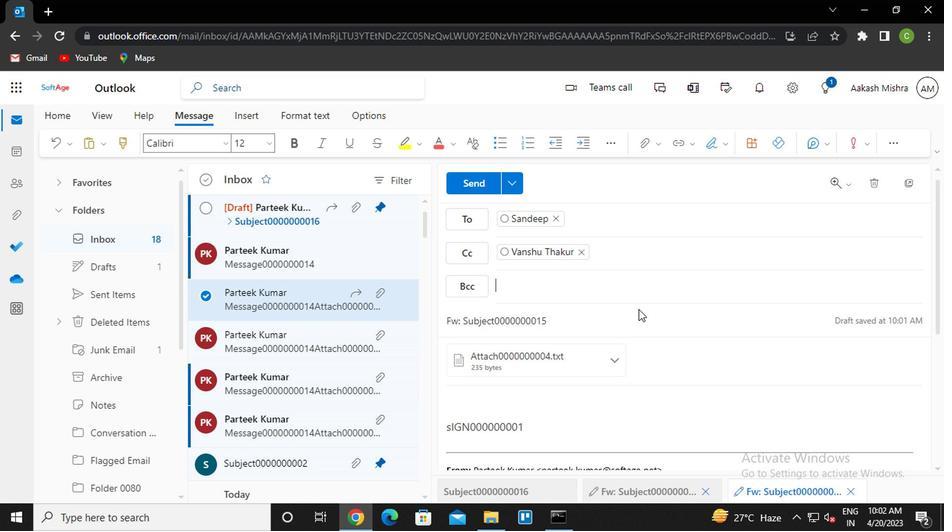 
Action: Key pressed <Key.caps_lock>n<Key.caps_lock>ik<Key.enter>
Screenshot: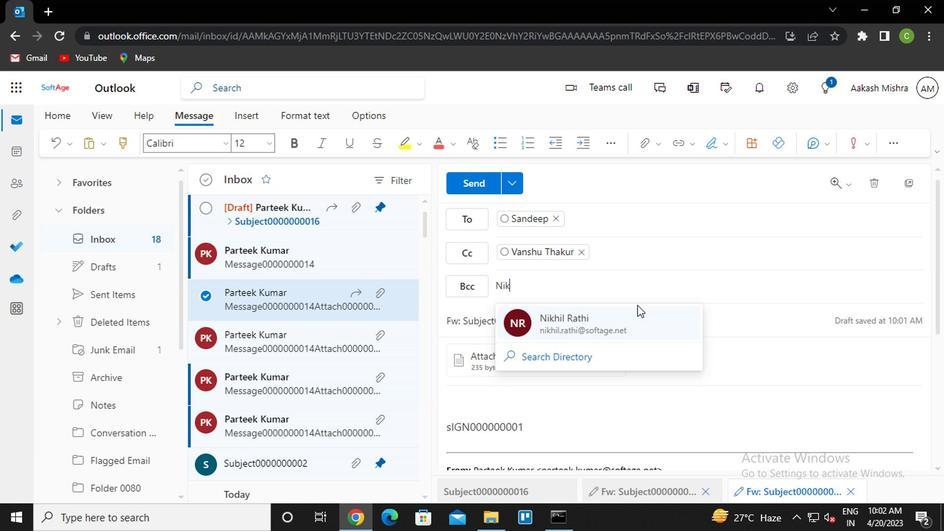 
Action: Mouse moved to (548, 313)
Screenshot: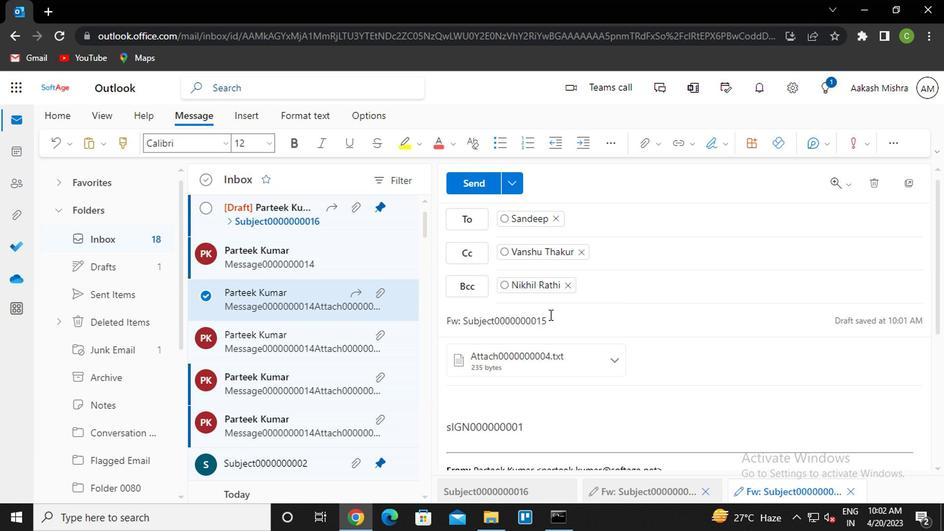 
Action: Mouse pressed left at (548, 313)
Screenshot: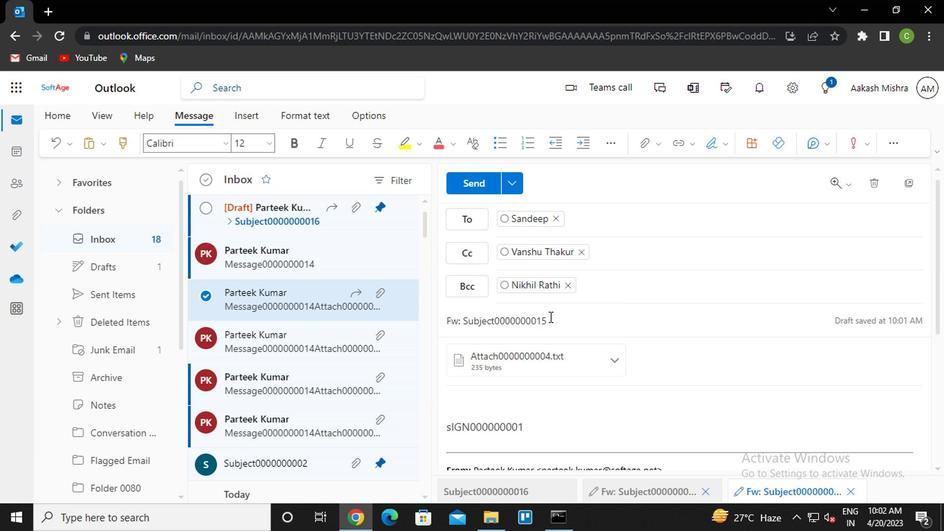 
Action: Key pressed <Key.backspace><Key.backspace>21
Screenshot: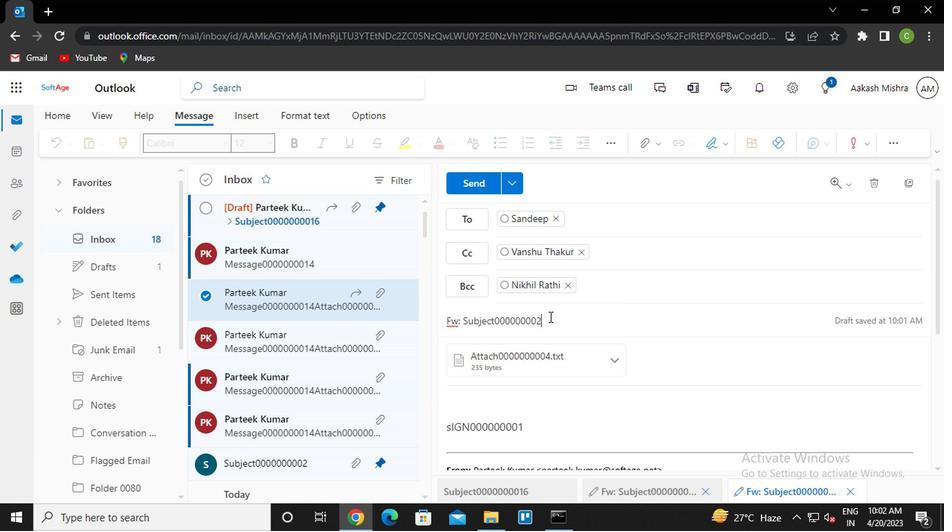 
Action: Mouse moved to (510, 403)
Screenshot: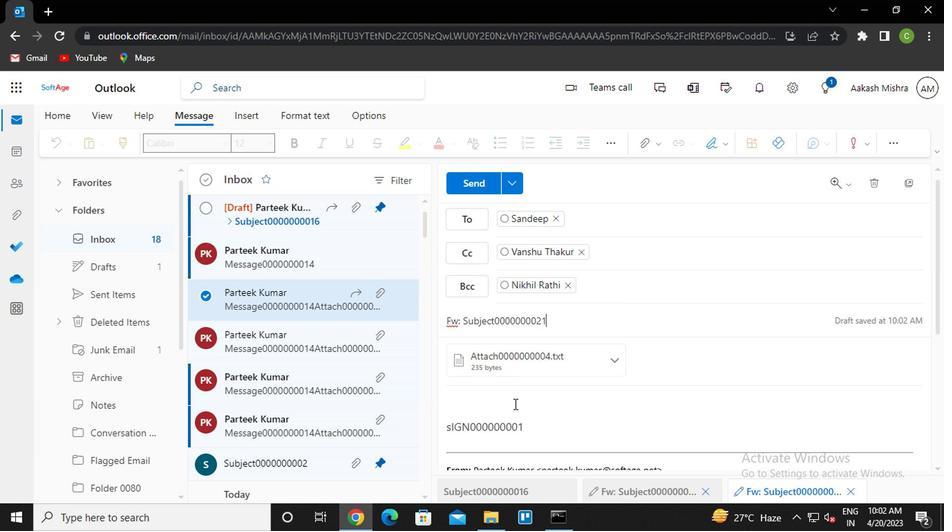 
Action: Mouse pressed left at (510, 403)
Screenshot: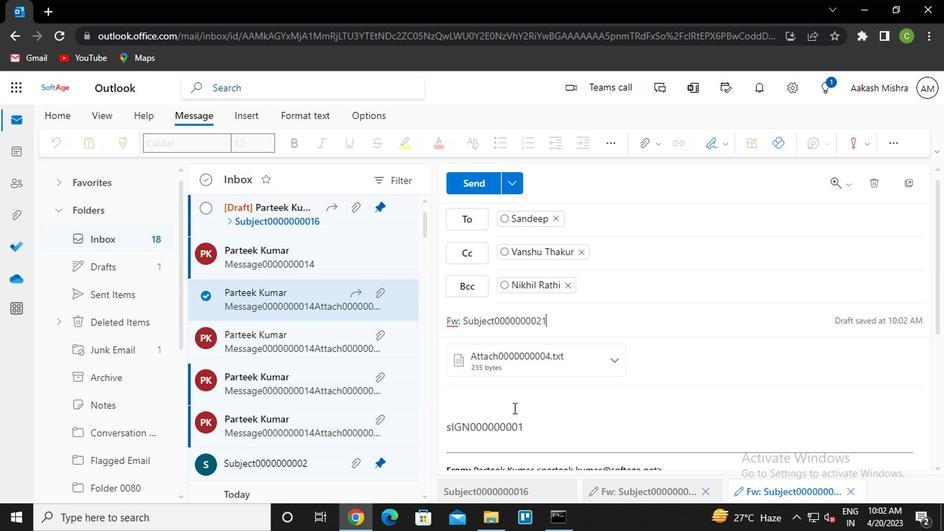 
Action: Key pressed <Key.caps_lock>m<Key.caps_lock>essage0000000023
Screenshot: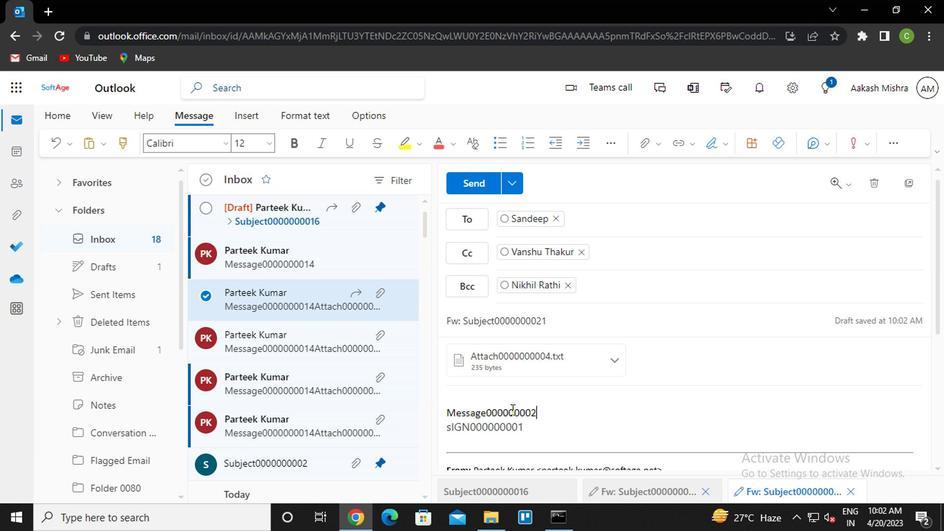 
Action: Mouse moved to (475, 187)
Screenshot: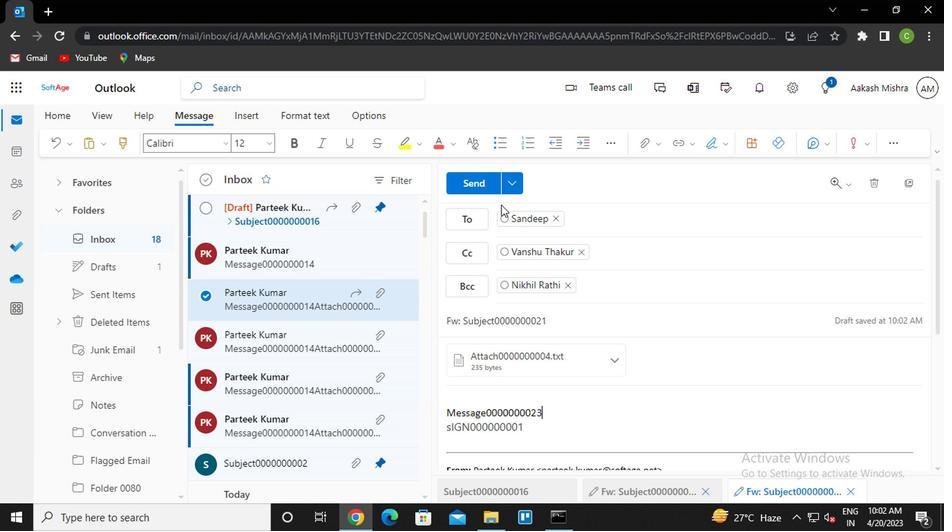 
Action: Mouse pressed left at (475, 187)
Screenshot: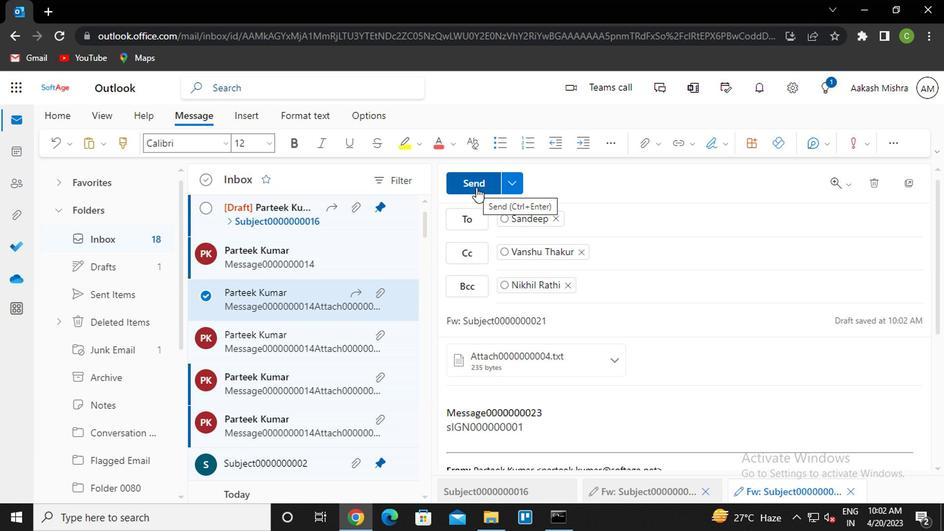 
Action: Mouse moved to (883, 257)
Screenshot: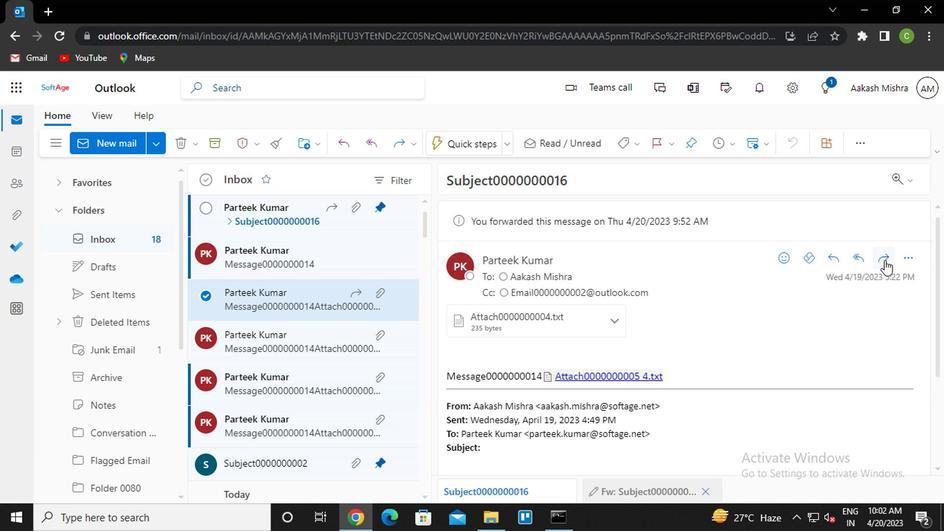 
Action: Mouse pressed left at (883, 257)
Screenshot: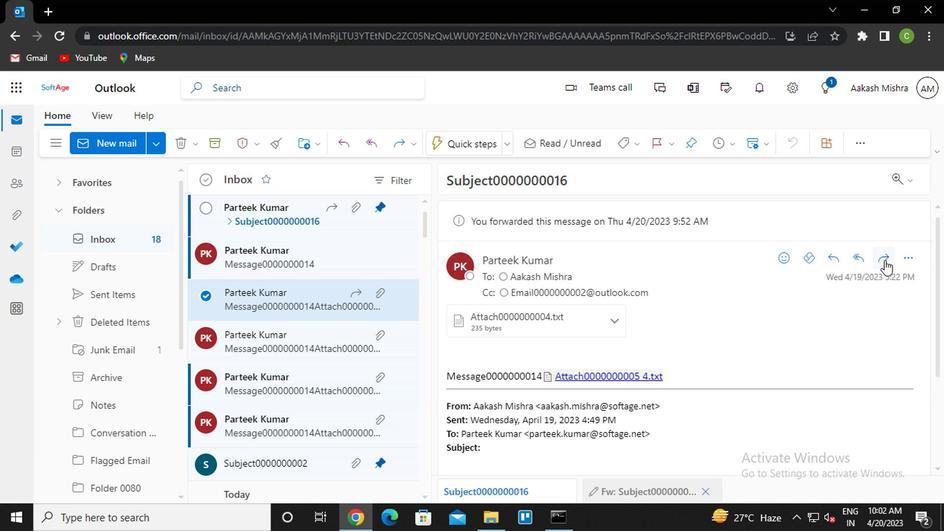 
Action: Mouse moved to (711, 150)
Screenshot: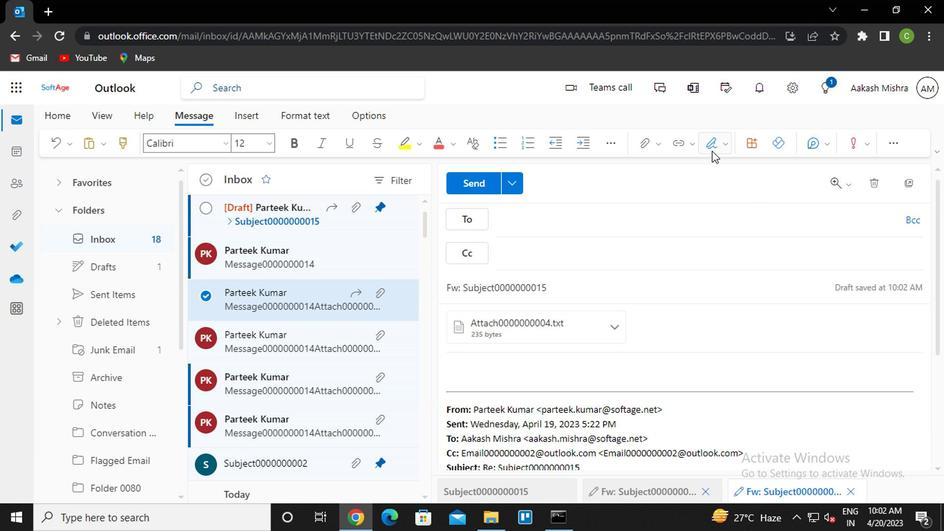 
Action: Mouse pressed left at (711, 150)
Screenshot: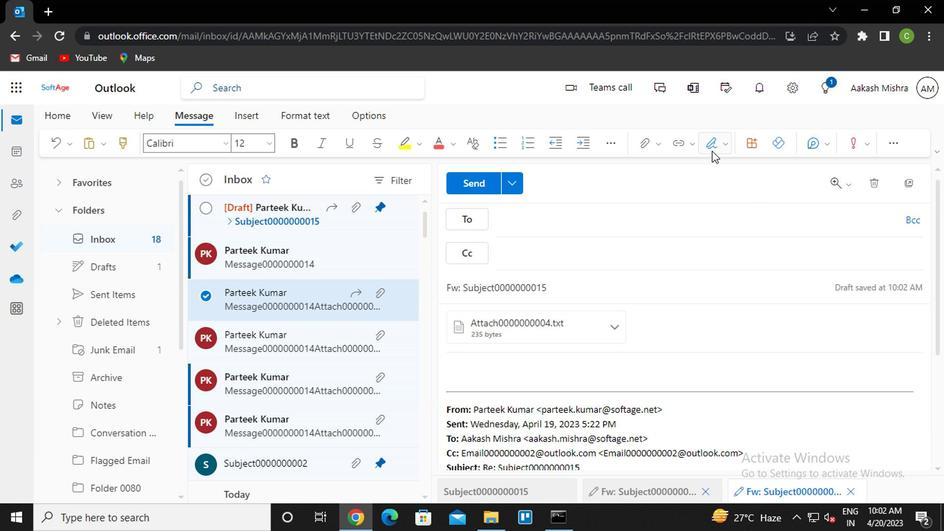 
Action: Mouse moved to (701, 172)
Screenshot: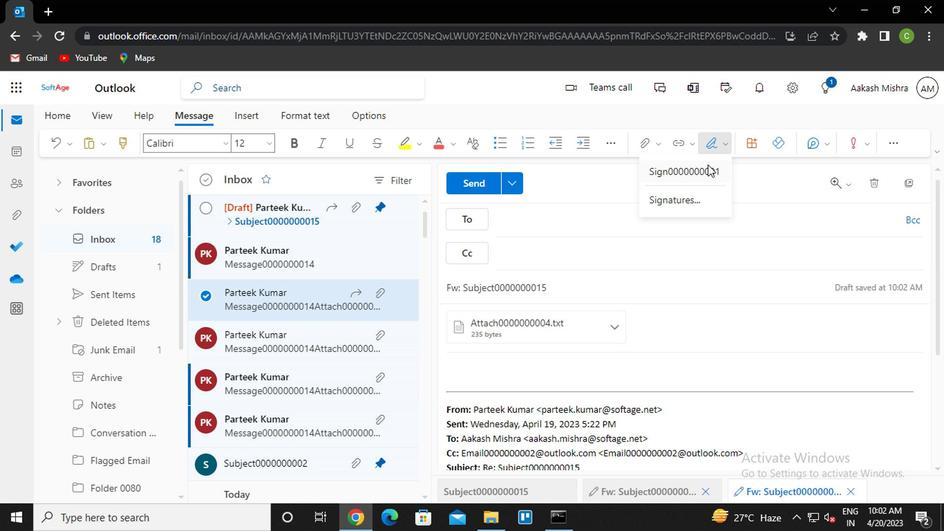 
Action: Mouse pressed left at (701, 172)
Screenshot: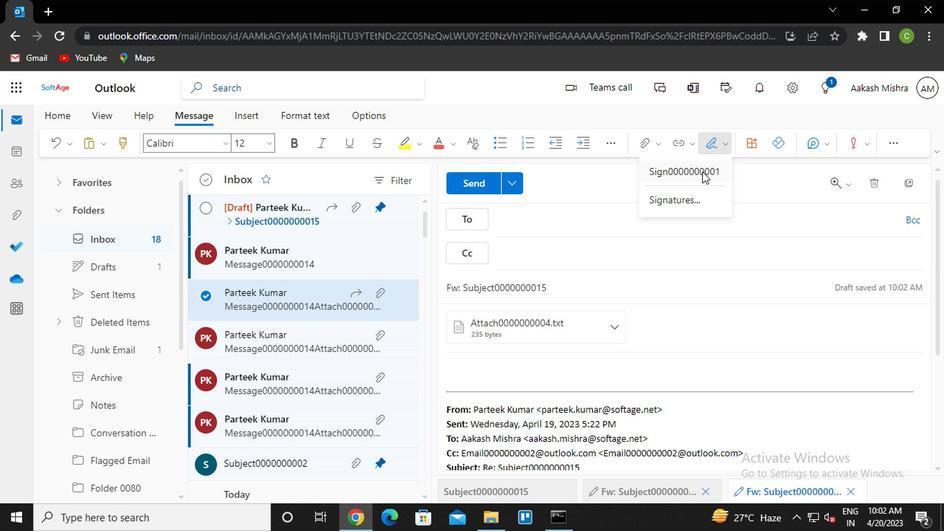 
Action: Mouse moved to (526, 219)
Screenshot: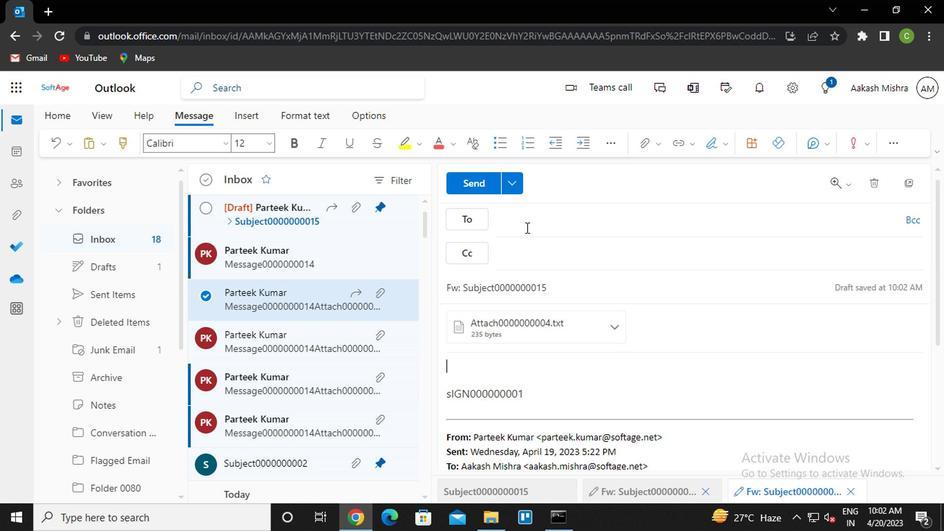 
Action: Mouse pressed left at (526, 219)
Screenshot: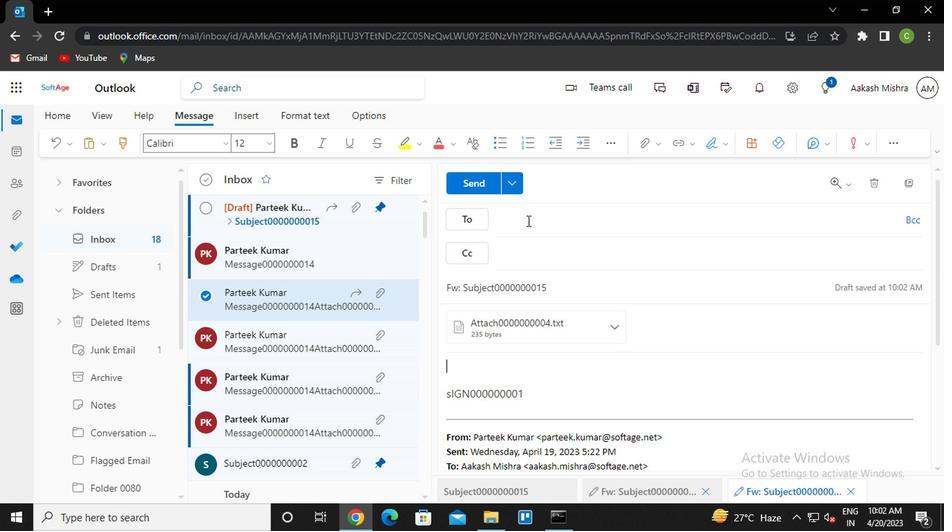 
Action: Mouse moved to (526, 219)
Screenshot: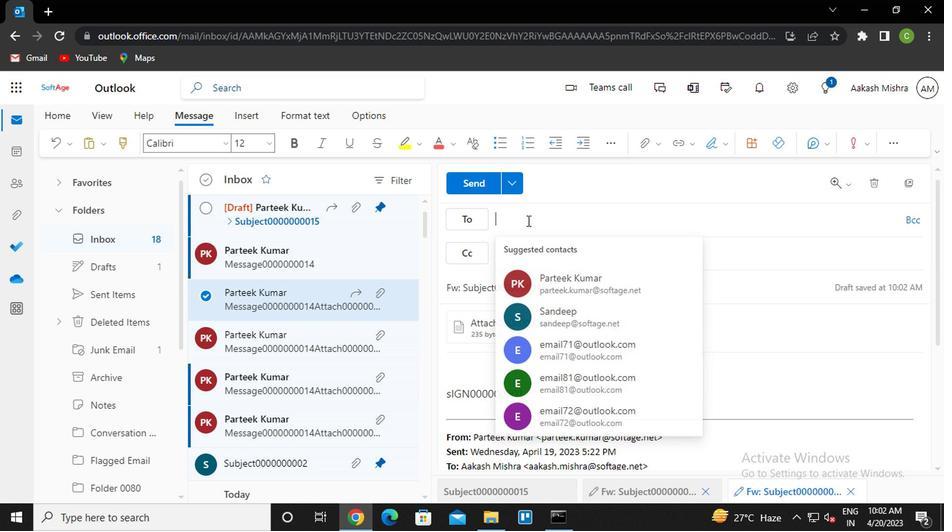 
Action: Key pressed san<Key.enter>vas<Key.backspace>ns<Key.enter>
Screenshot: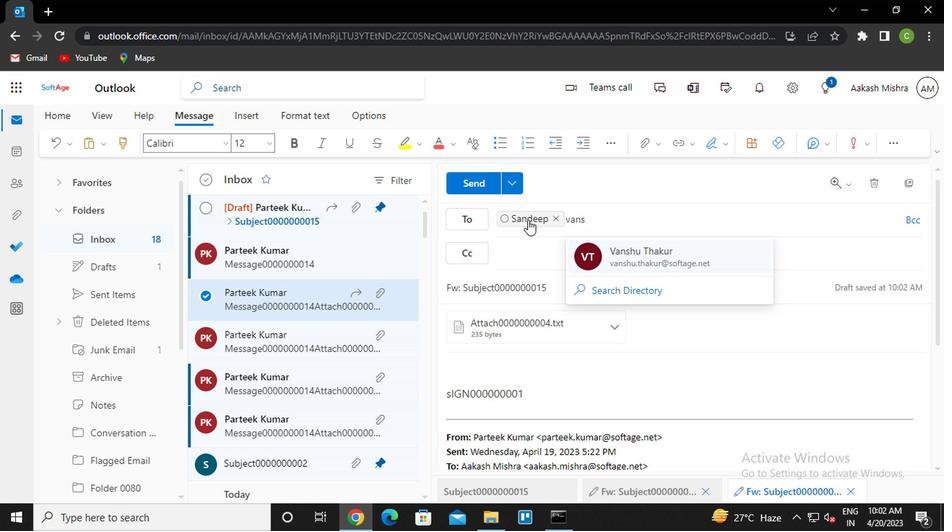 
Action: Mouse moved to (532, 254)
Screenshot: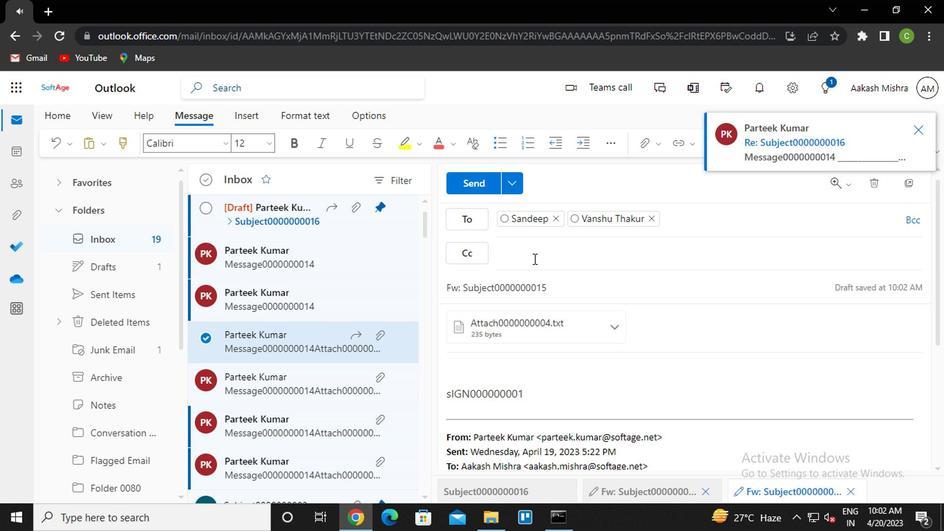 
Action: Mouse pressed left at (532, 254)
Screenshot: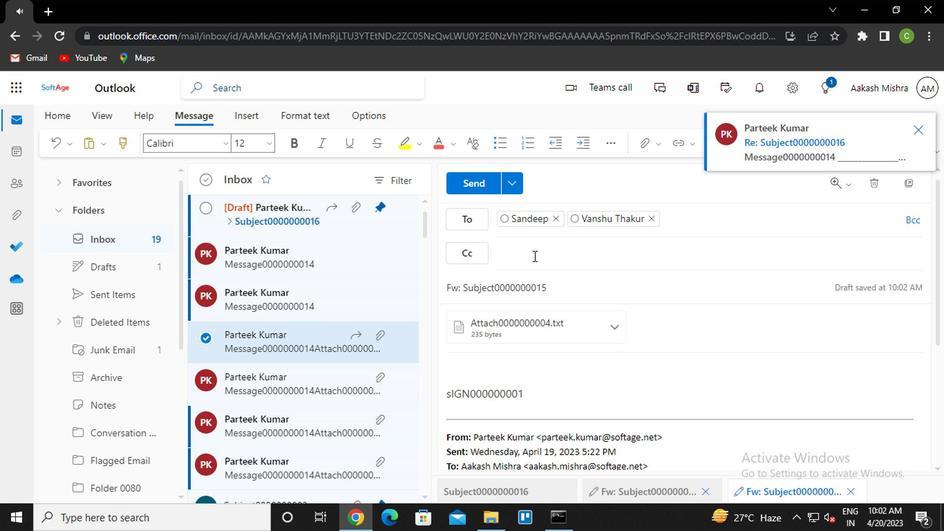 
Action: Key pressed nik<Key.enter>ayu<Key.enter>
Screenshot: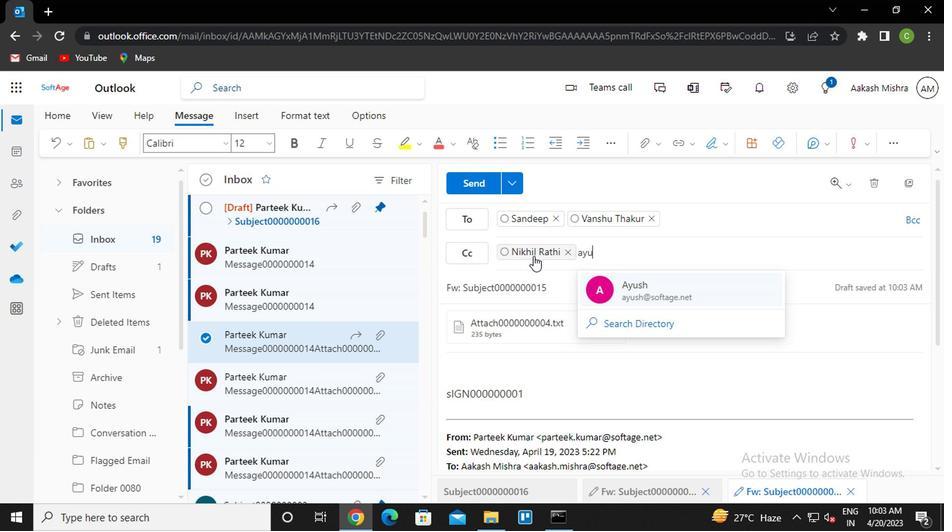 
Action: Mouse moved to (908, 222)
Screenshot: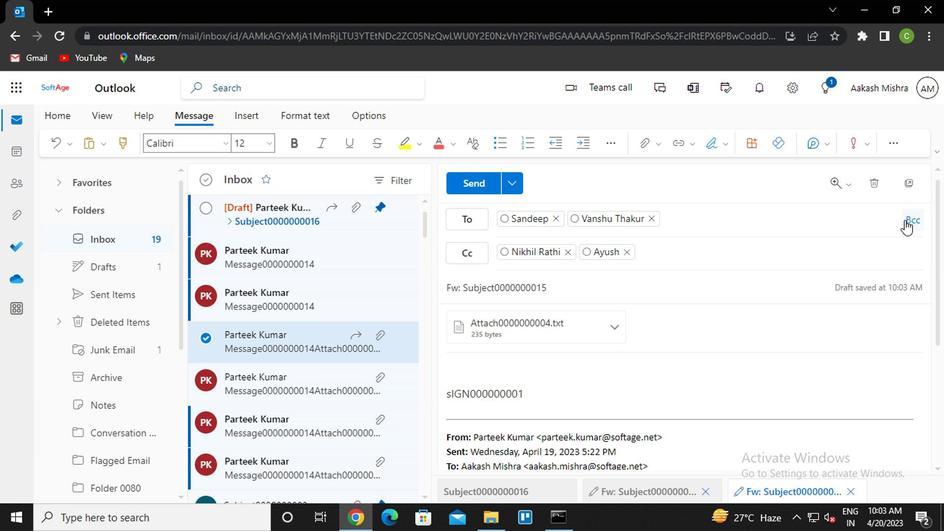 
Action: Mouse pressed left at (908, 222)
Screenshot: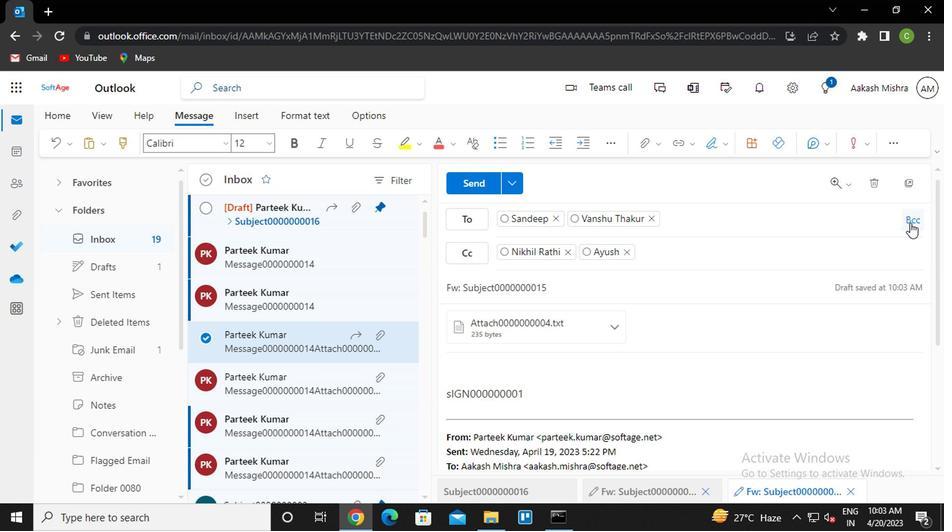 
Action: Mouse moved to (695, 268)
Screenshot: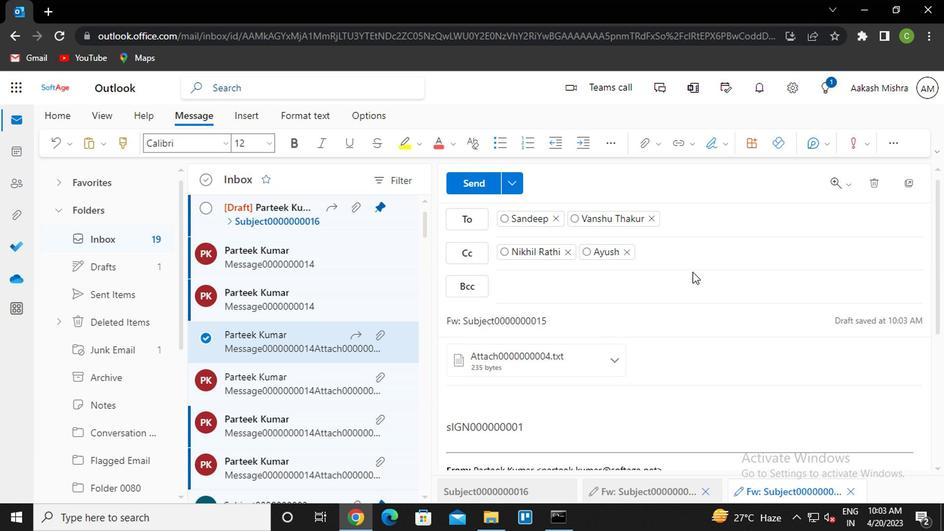 
Action: Key pressed poo<Key.enter>
Screenshot: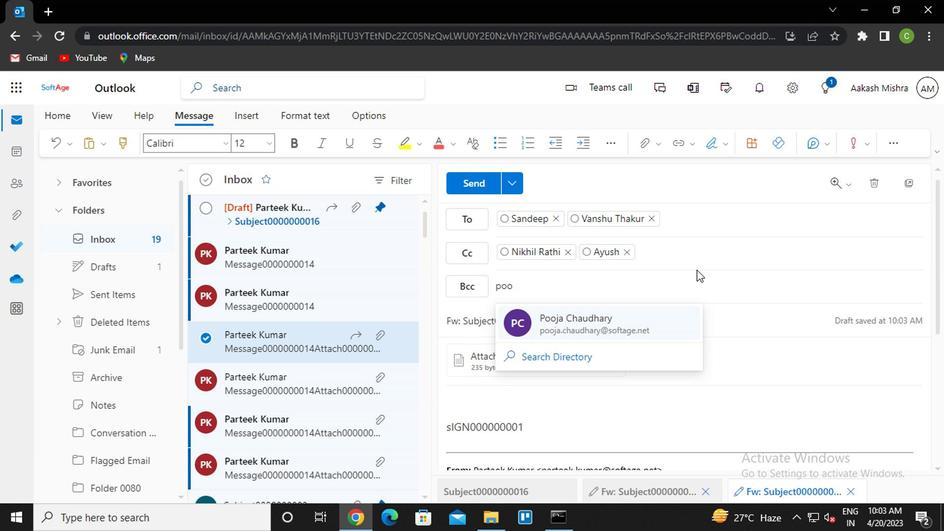
Action: Mouse scrolled (695, 268) with delta (0, 0)
Screenshot: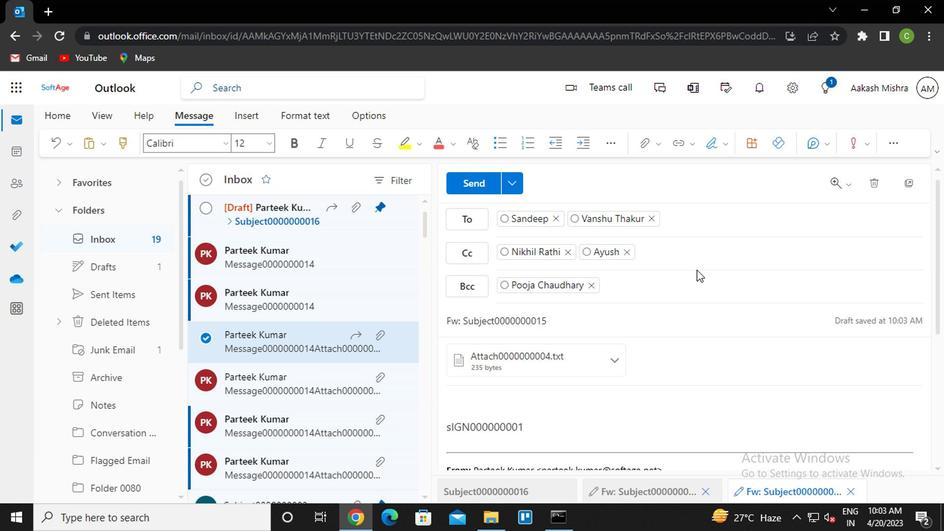 
Action: Mouse moved to (511, 394)
Screenshot: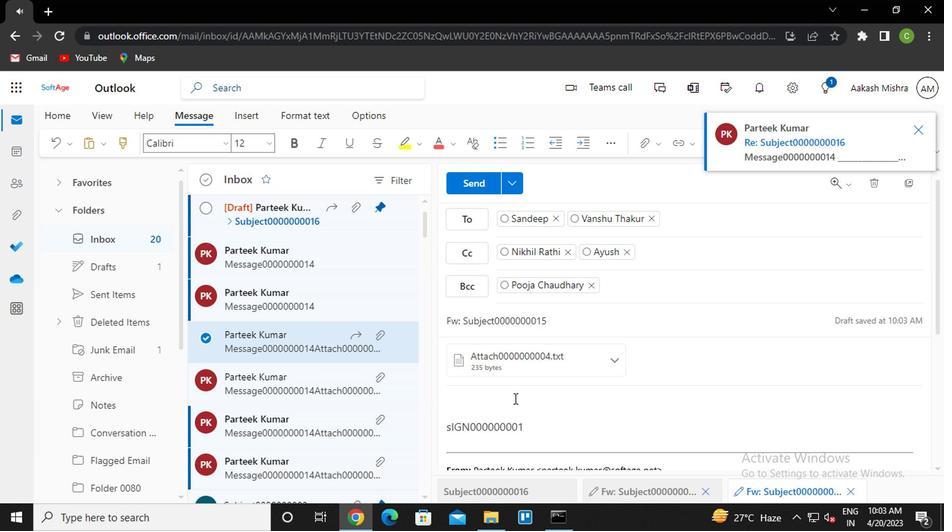 
Action: Mouse pressed left at (511, 394)
Screenshot: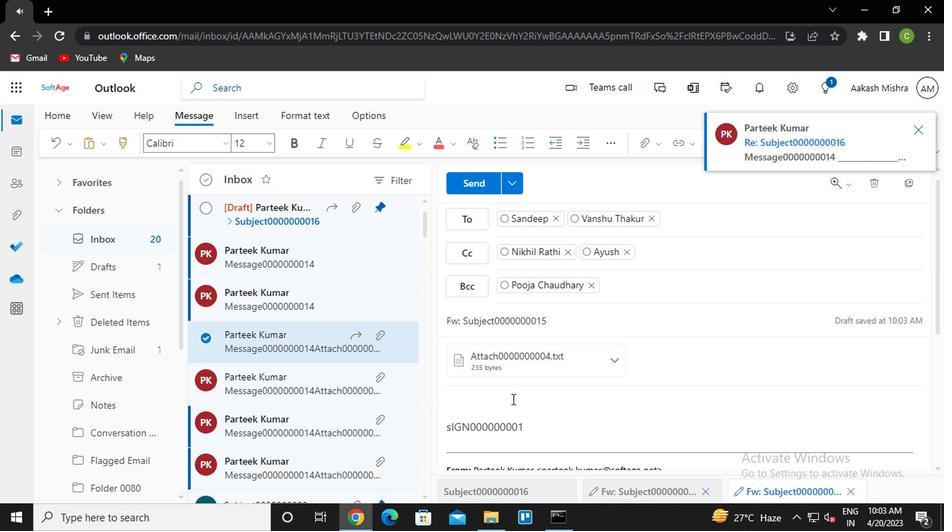 
Action: Mouse moved to (558, 317)
Screenshot: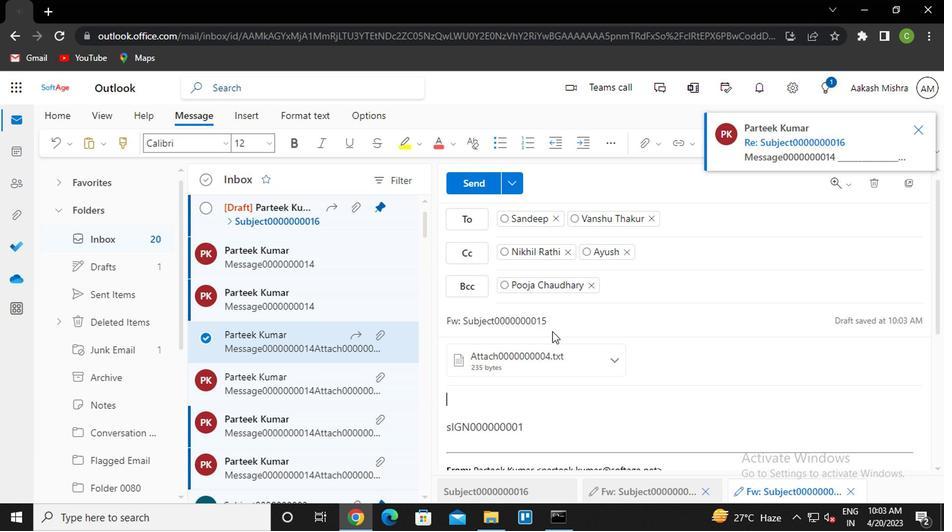 
Action: Mouse pressed left at (558, 317)
Screenshot: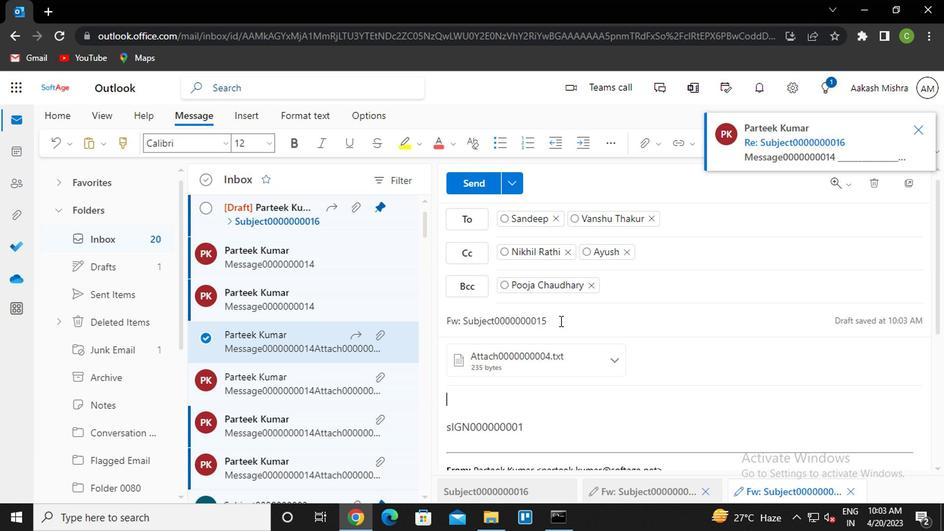 
Action: Key pressed <Key.backspace><Key.backspace>21
Screenshot: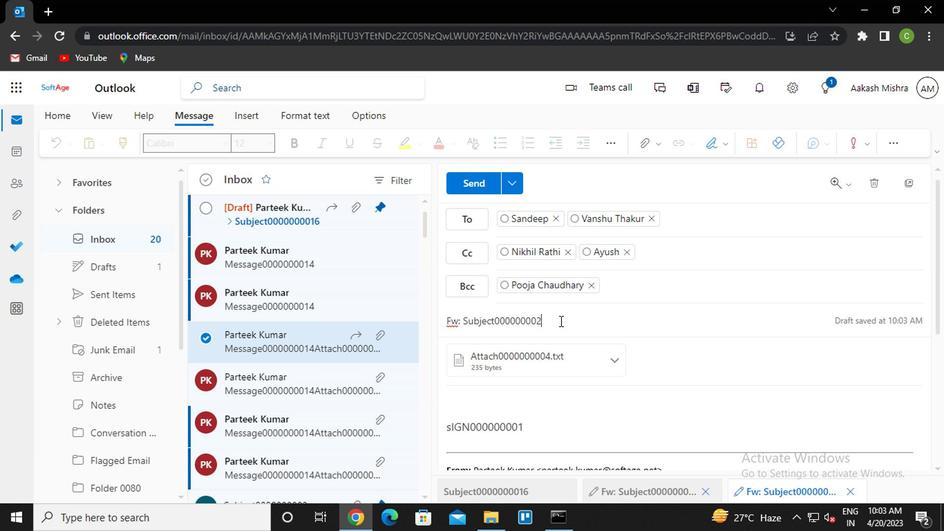 
Action: Mouse moved to (478, 396)
Screenshot: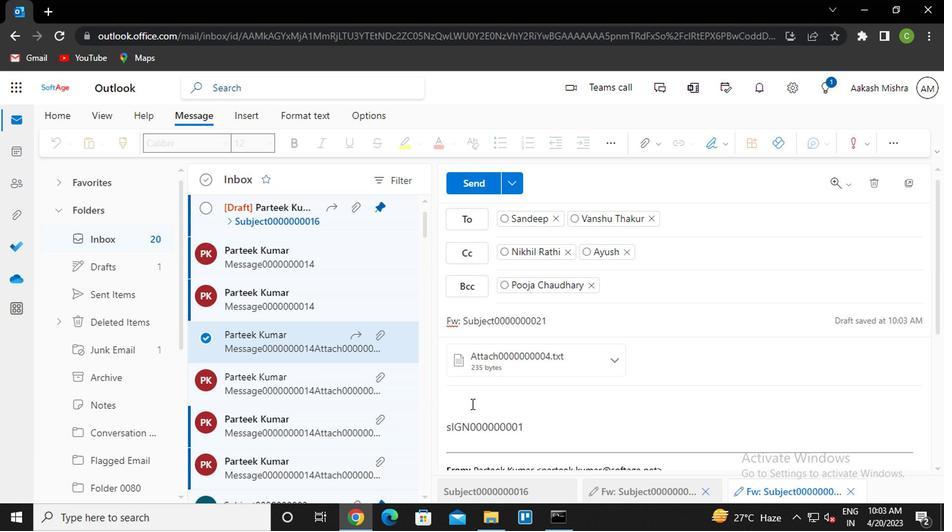 
Action: Mouse pressed left at (478, 396)
Screenshot: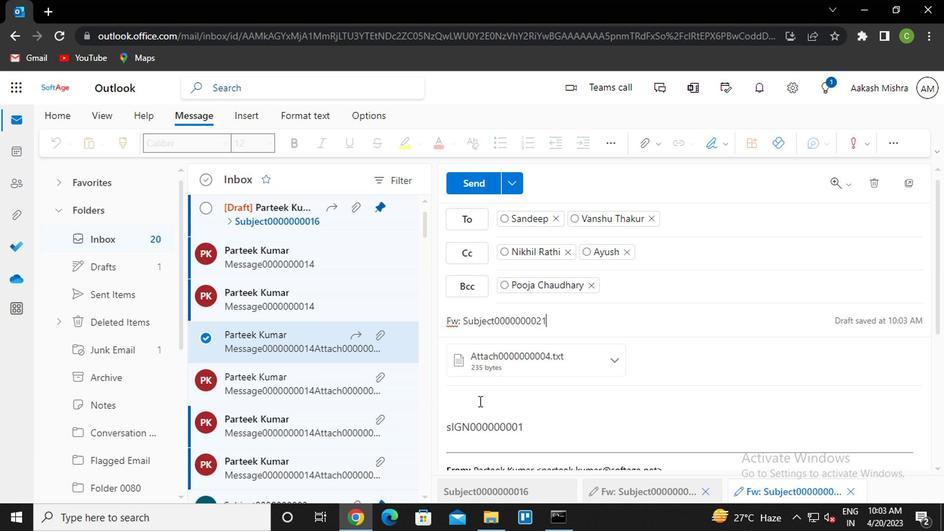 
Action: Key pressed <Key.caps_lock>m<Key.caps_lock>essage0000000023
Screenshot: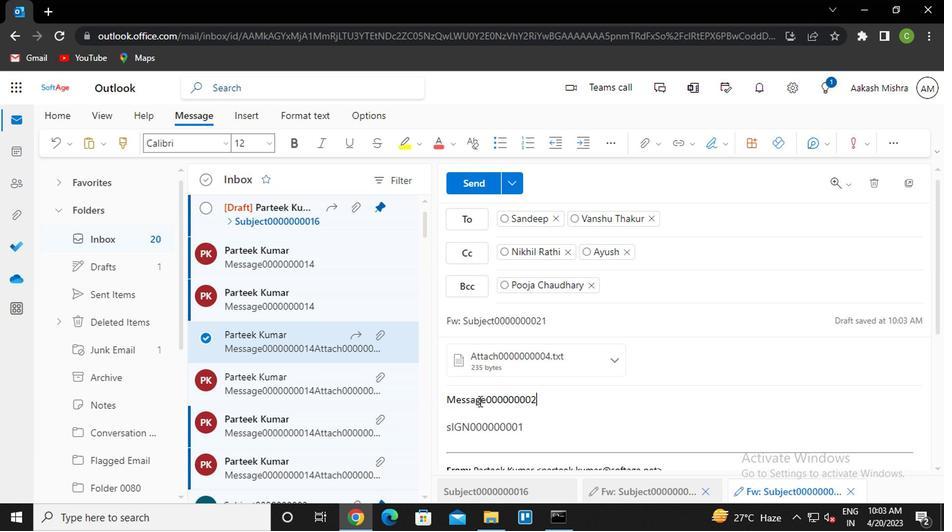 
Action: Mouse moved to (471, 183)
Screenshot: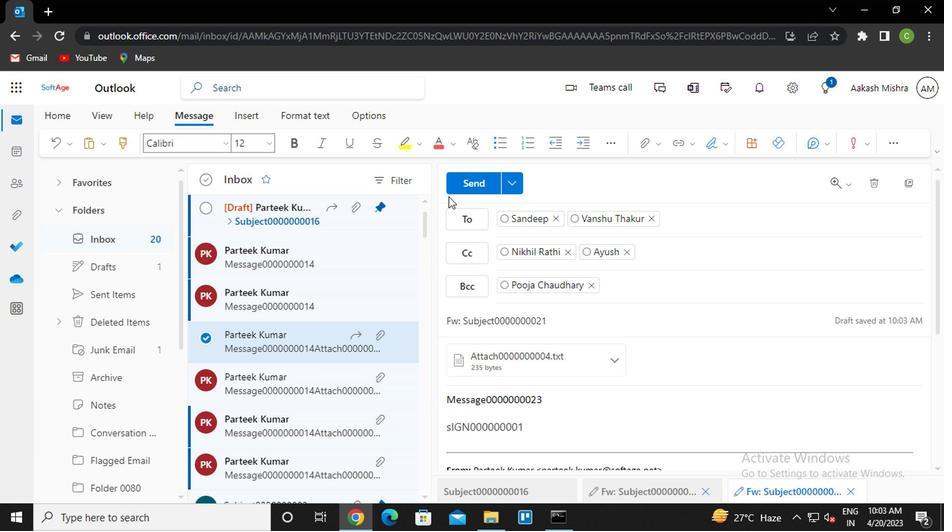 
Action: Mouse pressed left at (471, 183)
Screenshot: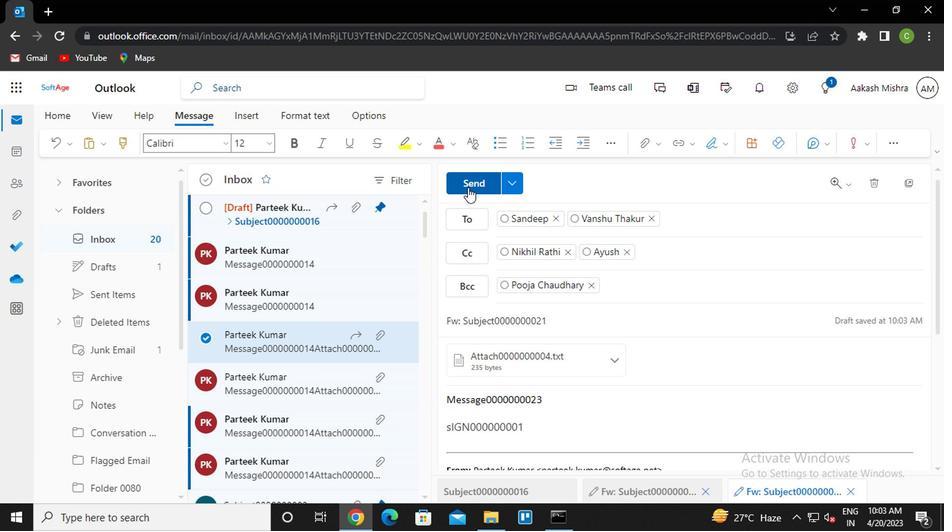 
Action: Mouse moved to (882, 257)
Screenshot: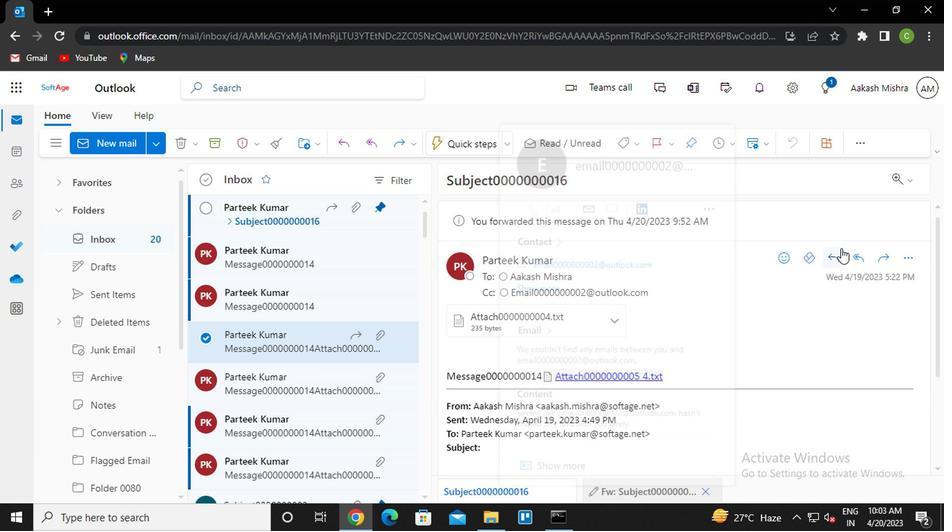 
Action: Mouse pressed left at (882, 257)
Screenshot: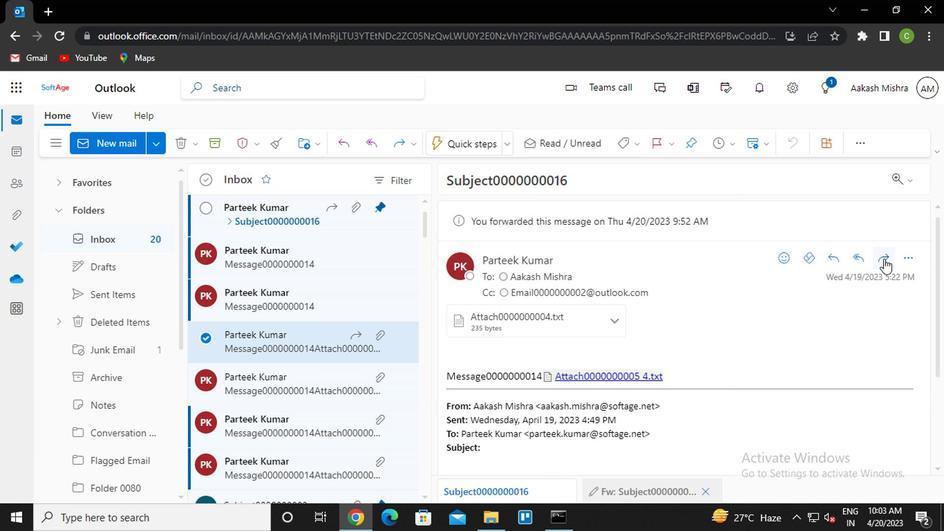 
Action: Mouse moved to (712, 145)
Screenshot: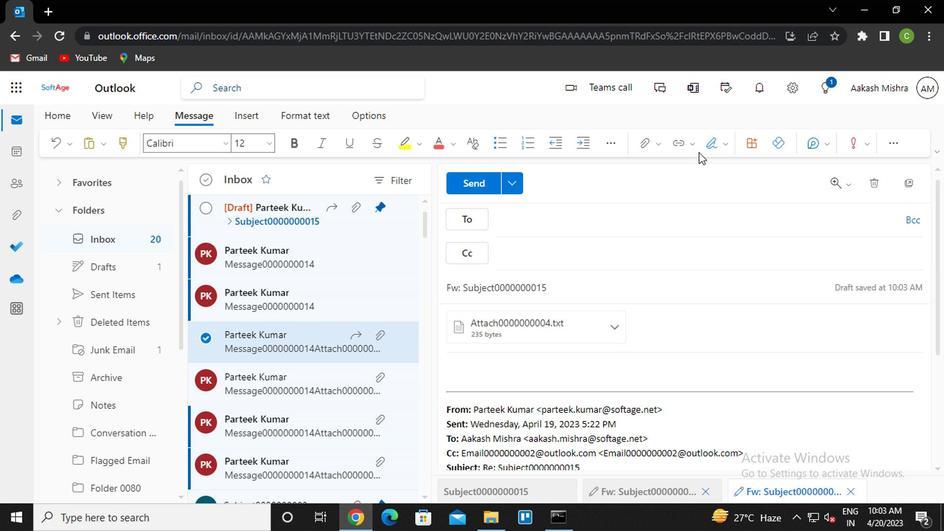 
Action: Mouse pressed left at (712, 145)
Screenshot: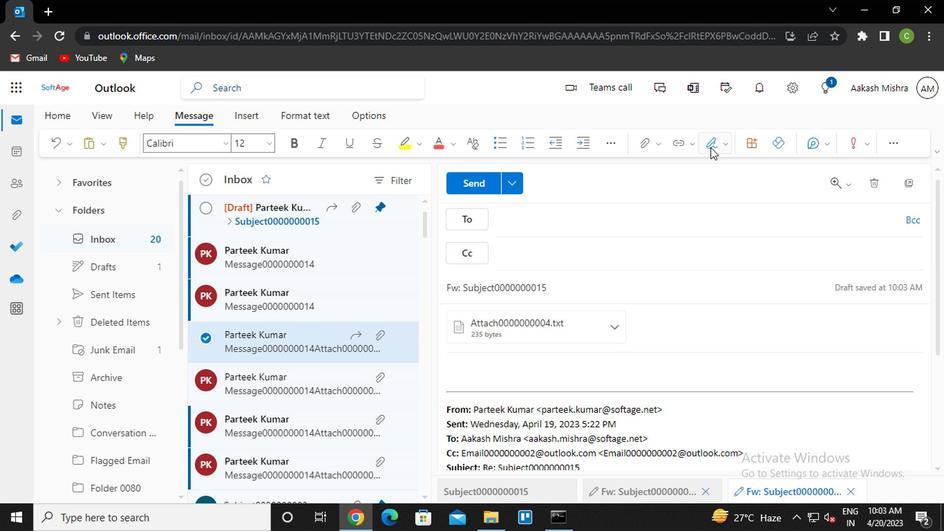
Action: Mouse moved to (691, 175)
Screenshot: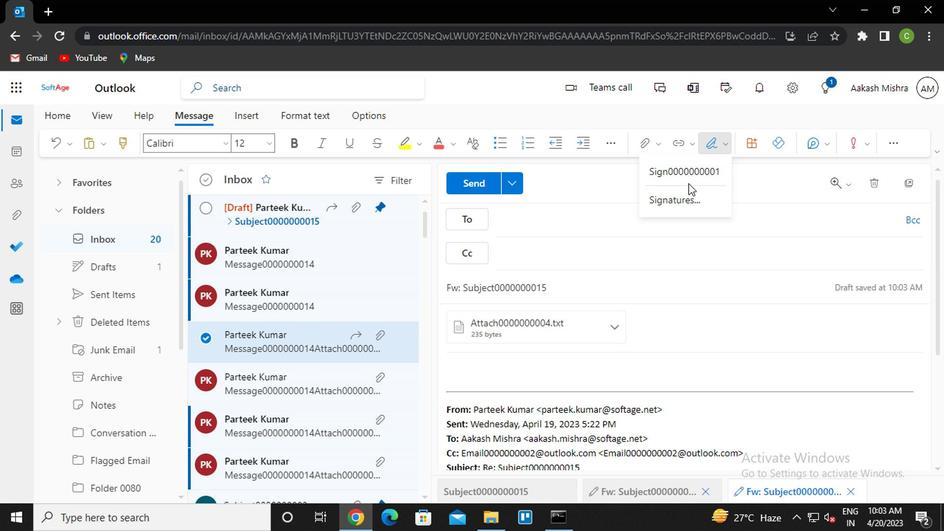 
Action: Mouse pressed left at (691, 175)
Screenshot: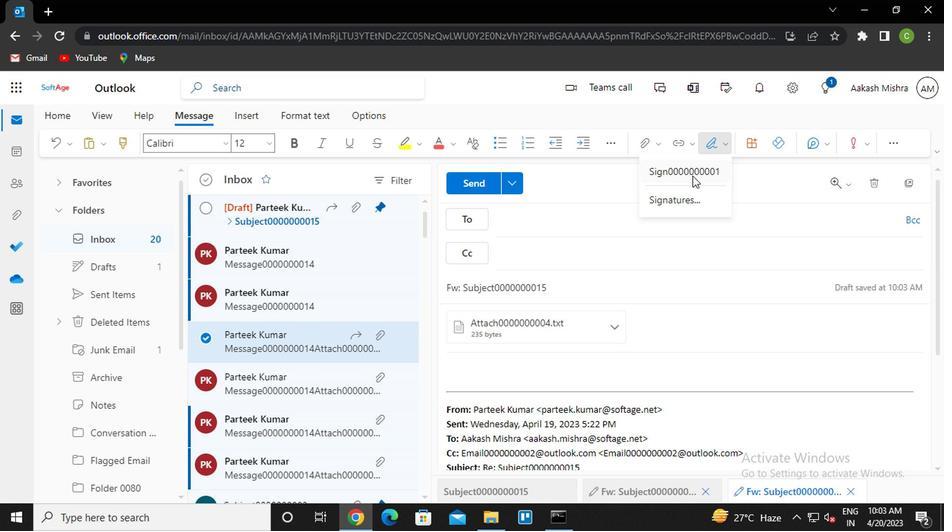 
Action: Mouse moved to (529, 217)
Screenshot: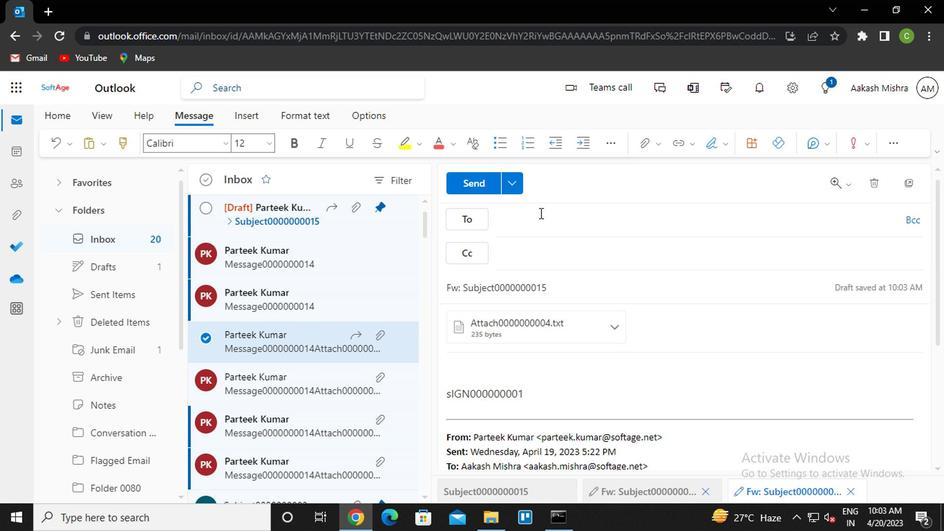 
Action: Mouse pressed left at (529, 217)
Screenshot: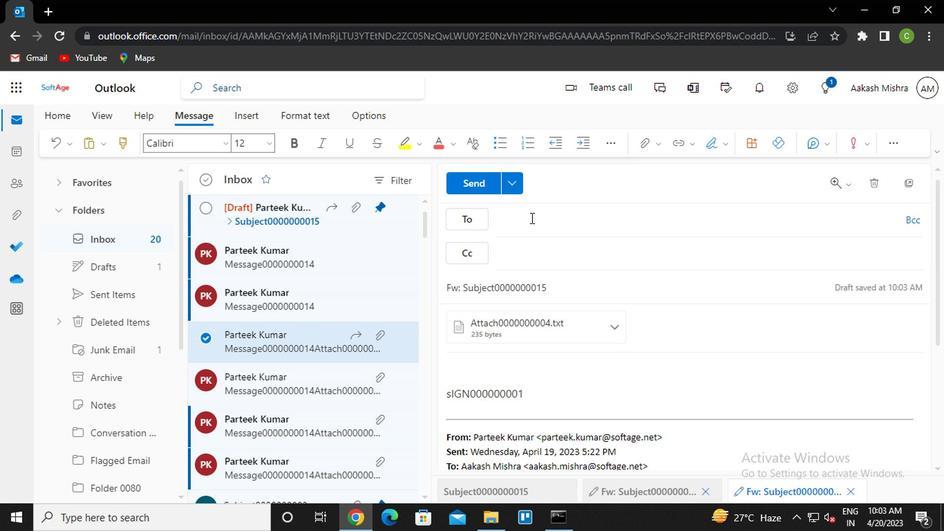 
Action: Key pressed san<Key.enter>
Screenshot: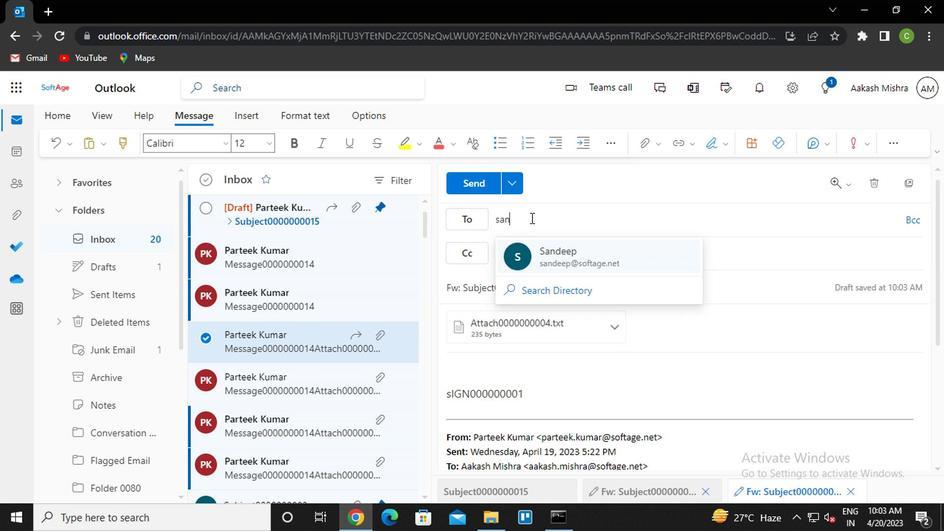 
Action: Mouse moved to (528, 257)
Screenshot: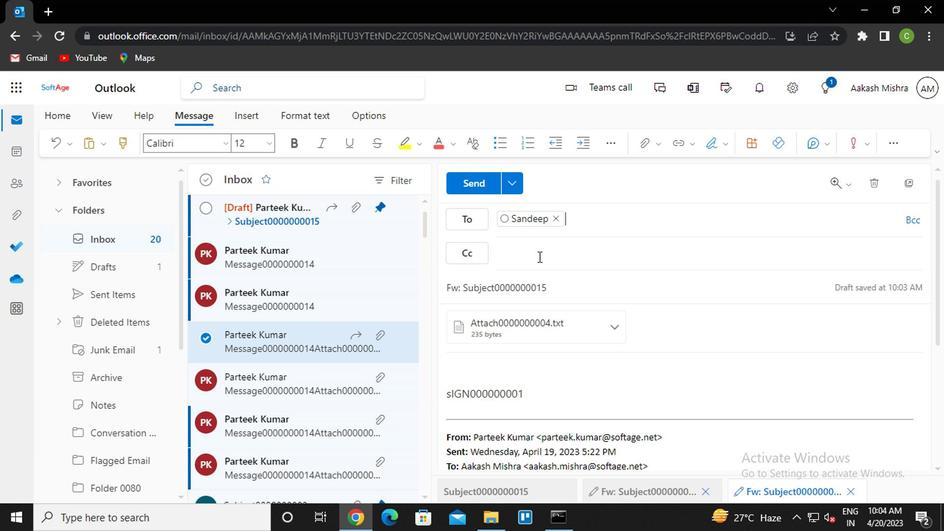 
Action: Mouse pressed left at (528, 257)
Screenshot: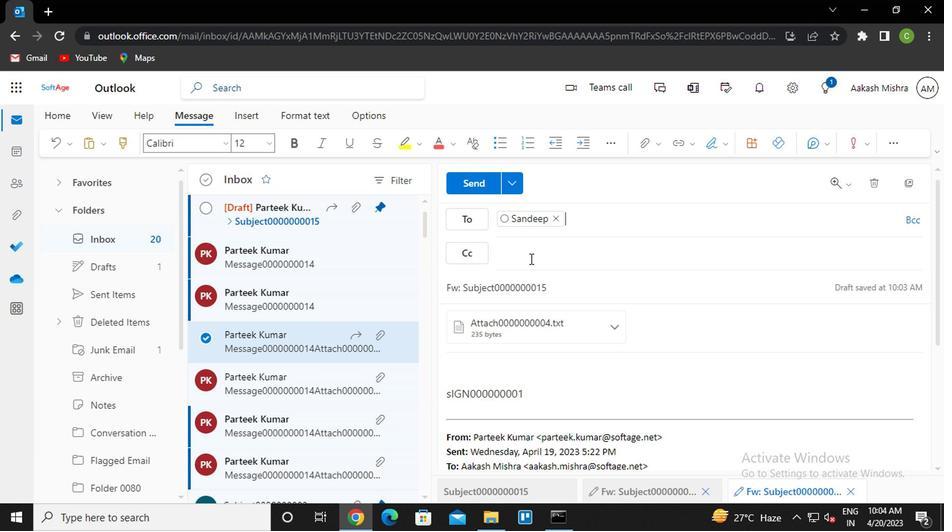 
Action: Key pressed van<Key.enter>
Screenshot: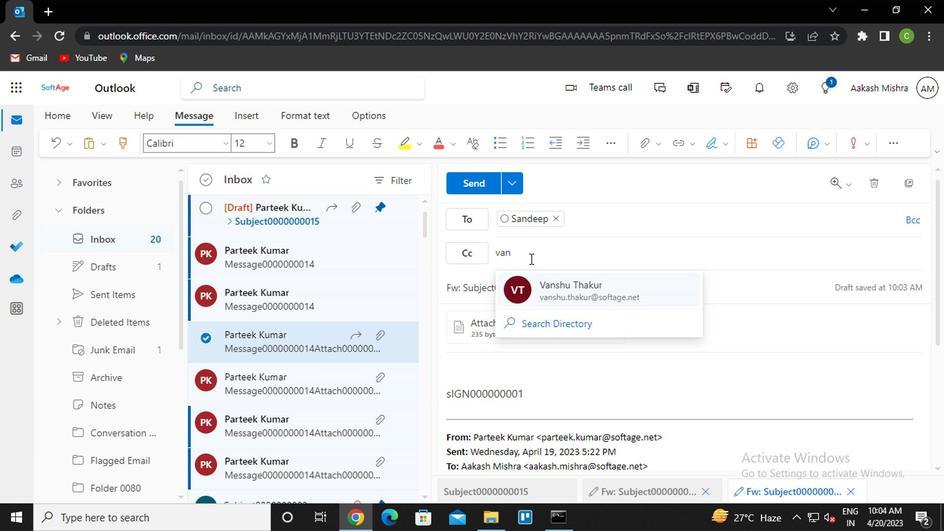 
Action: Mouse moved to (556, 286)
Screenshot: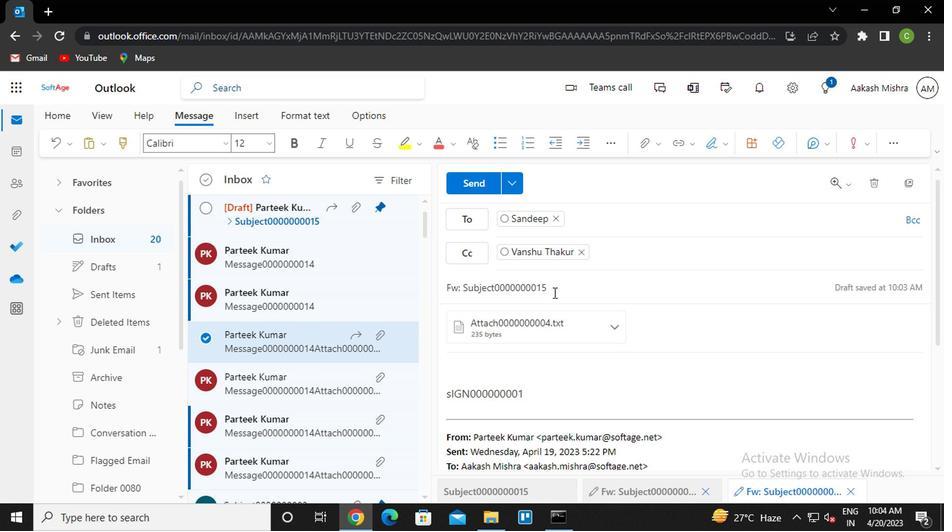
Action: Mouse pressed left at (556, 286)
Screenshot: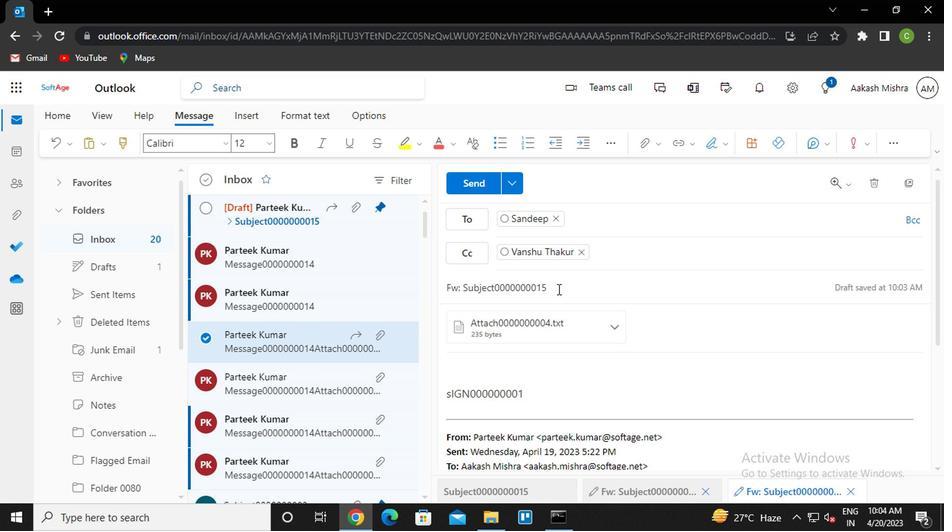 
Action: Key pressed <Key.backspace><Key.backspace>21
Screenshot: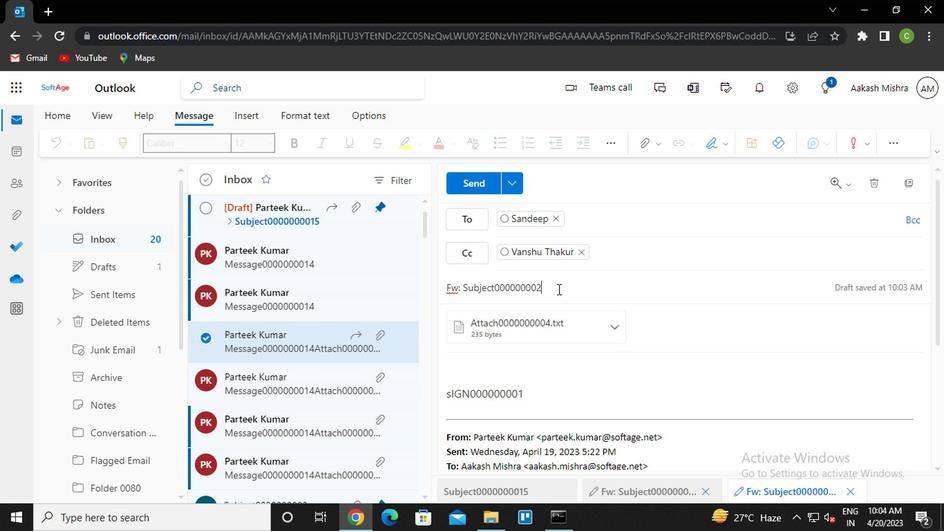
Action: Mouse moved to (511, 365)
Screenshot: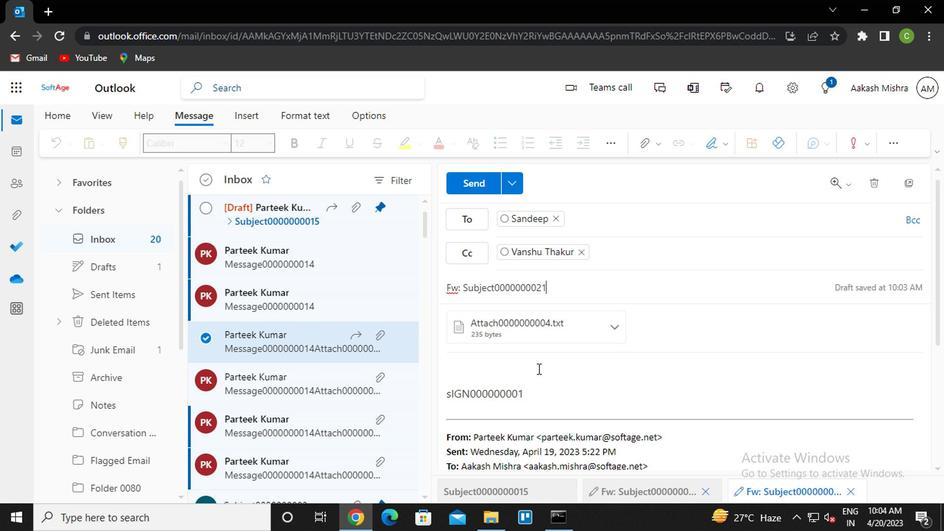 
Action: Mouse pressed left at (511, 365)
Screenshot: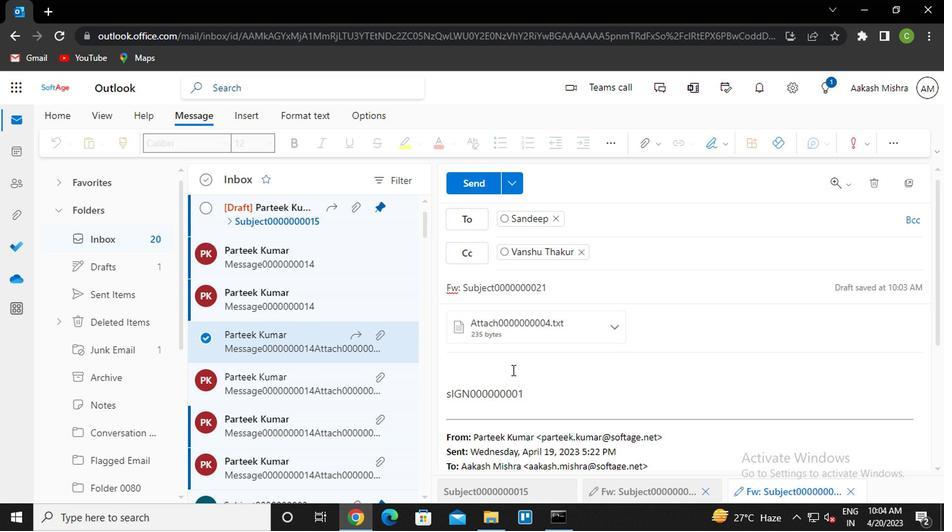 
Action: Key pressed <Key.caps_lock>m<Key.caps_lock>essage0000000023
Screenshot: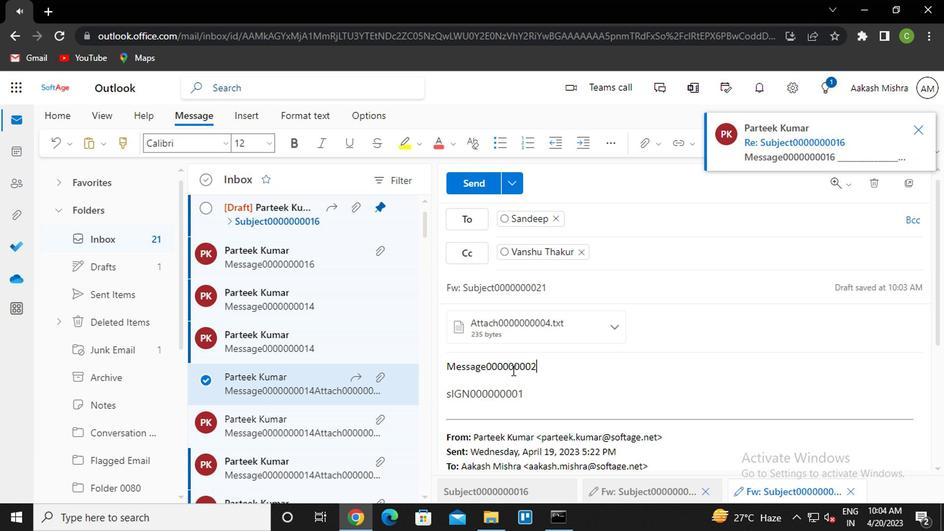 
Action: Mouse moved to (483, 183)
Screenshot: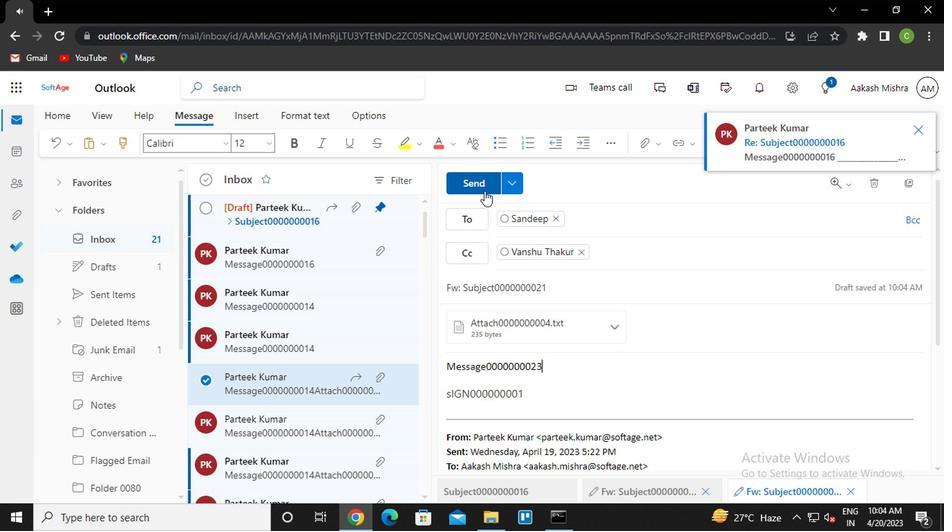 
Action: Mouse pressed left at (483, 183)
Screenshot: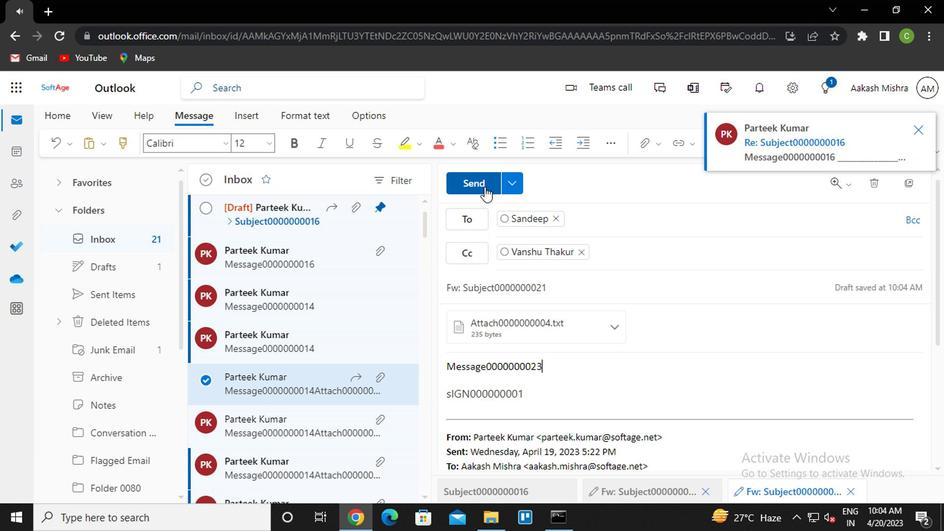 
Action: Mouse moved to (653, 289)
Screenshot: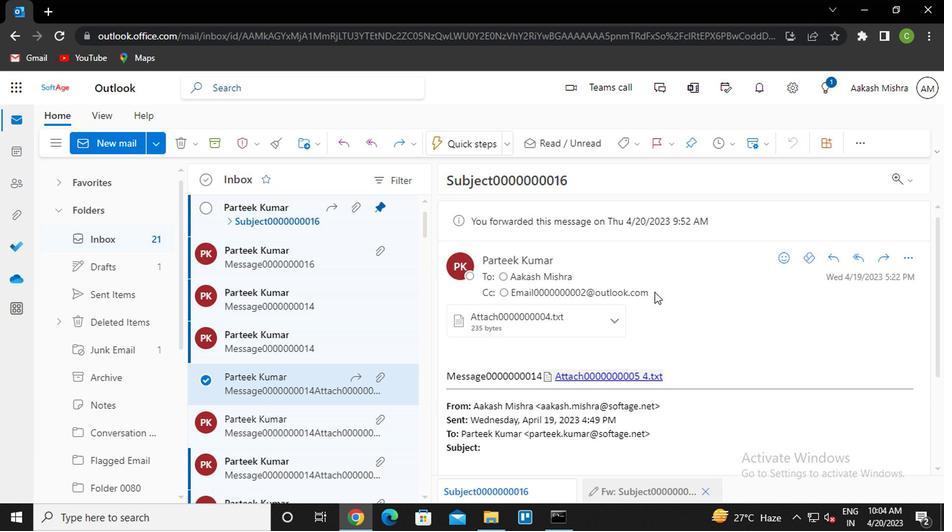 
Action: Key pressed <Key.f8>
Screenshot: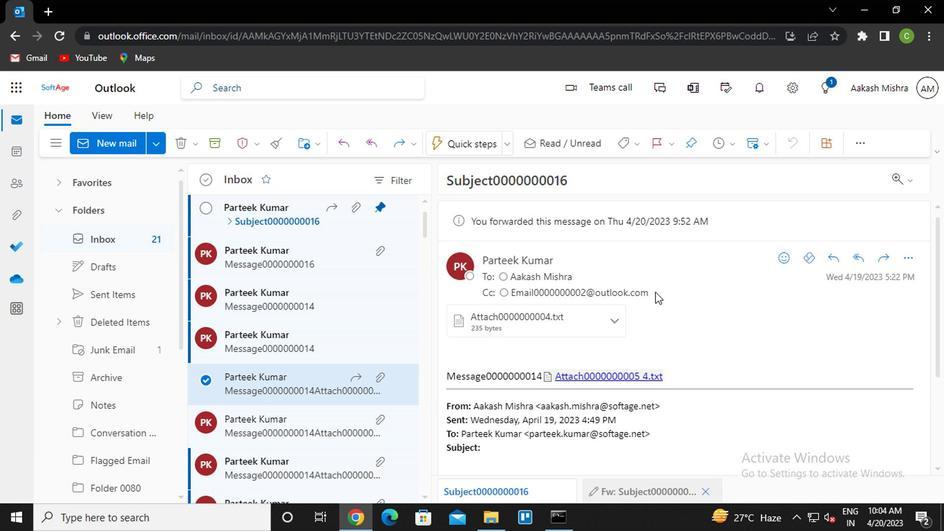 
